 Task: Add an event with the title Quarterly Sales Performance Review and Strategy Refinement, date '2024/03/02', time 8:50 AM to 10:50 AMand add a description: The Trust Fall is a classic team-building exercise that aims to foster trust, communication, and collaboration among team members. The exercise typically involves one person falling backward, with their eyes closed, and trusting that their teammates will catch them and prevent them from hitting the ground.Select event color  Blueberry . Add location for the event as: Ghent, Belgium, logged in from the account softage.4@softage.netand send the event invitation to softage.2@softage.net and softage.3@softage.net. Set a reminder for the event Daily
Action: Mouse moved to (72, 93)
Screenshot: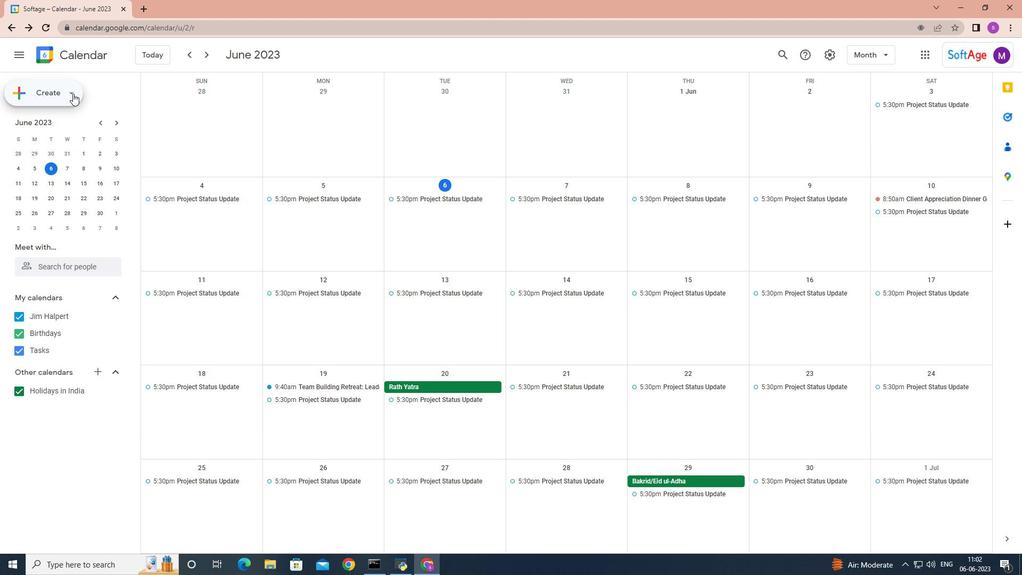 
Action: Mouse pressed left at (72, 93)
Screenshot: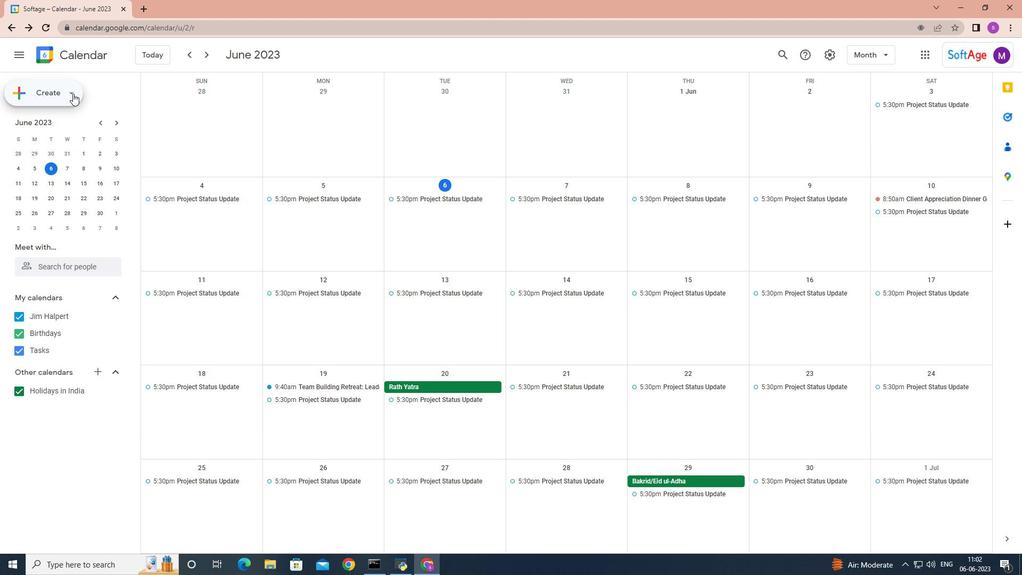 
Action: Mouse moved to (72, 118)
Screenshot: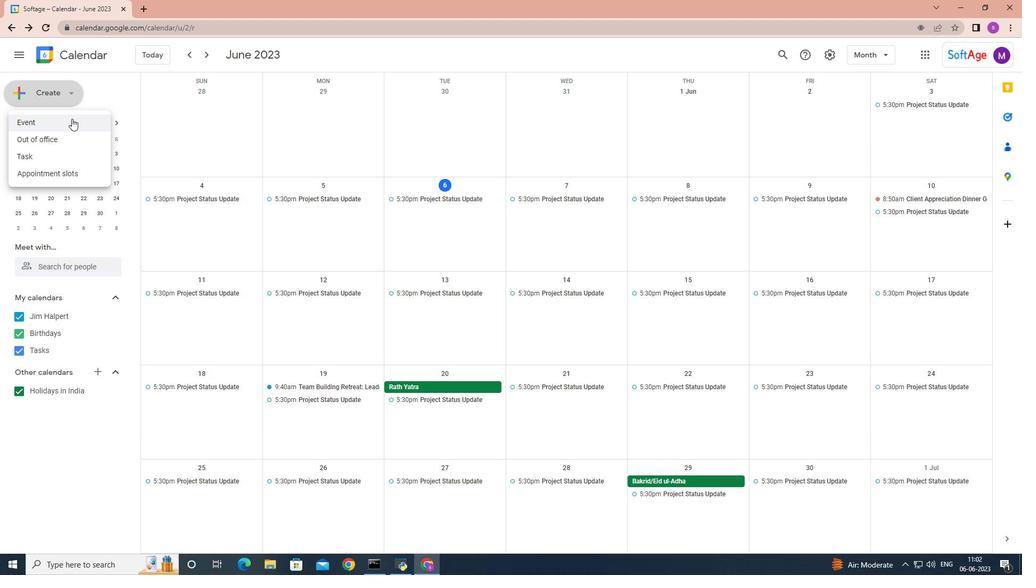 
Action: Mouse pressed left at (72, 118)
Screenshot: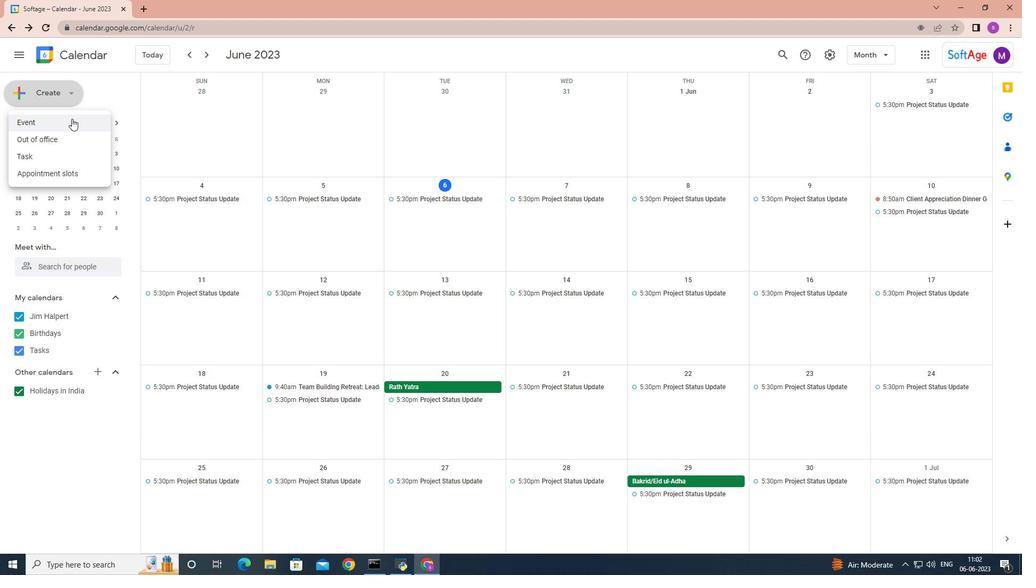 
Action: Mouse moved to (287, 415)
Screenshot: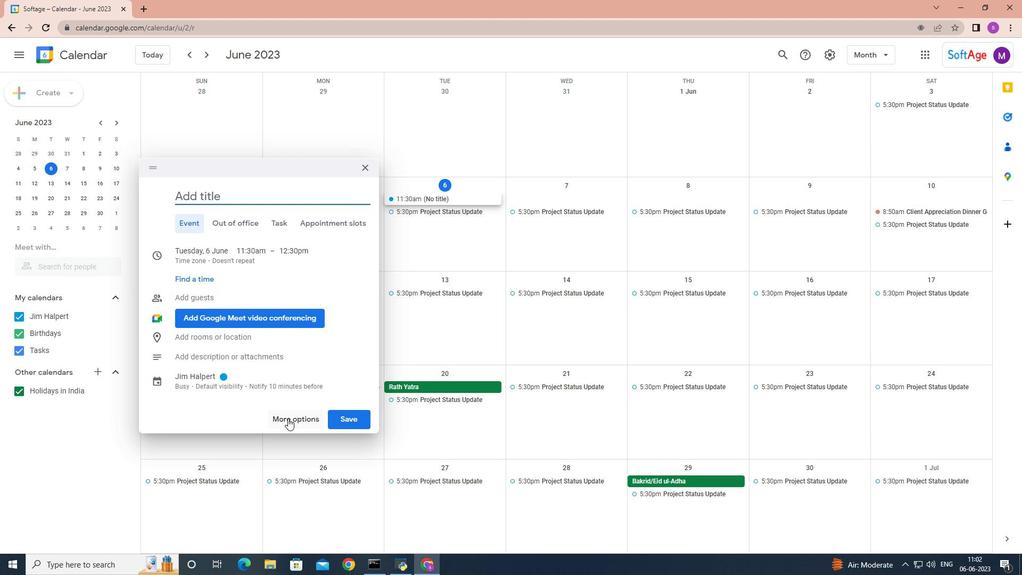 
Action: Mouse pressed left at (287, 415)
Screenshot: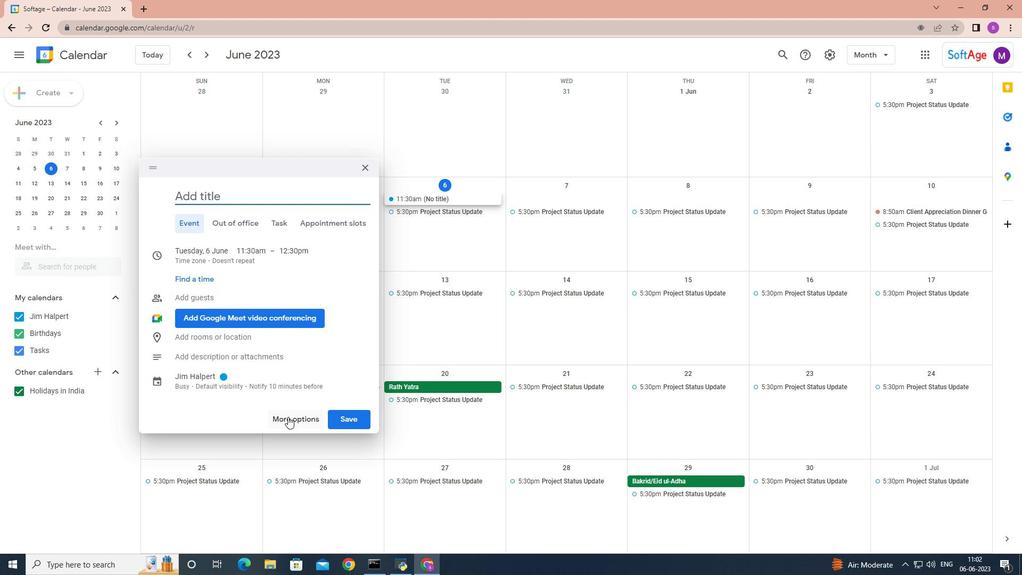 
Action: Key pressed <Key.shift>Querterluy<Key.backspace><Key.backspace>t<Key.backspace>y<Key.space><Key.shift>sales<Key.space>performance<Key.space><Key.shift>Review<Key.space>and<Key.space><Key.shift>Strategy<Key.space><Key.shift>Refinement
Screenshot: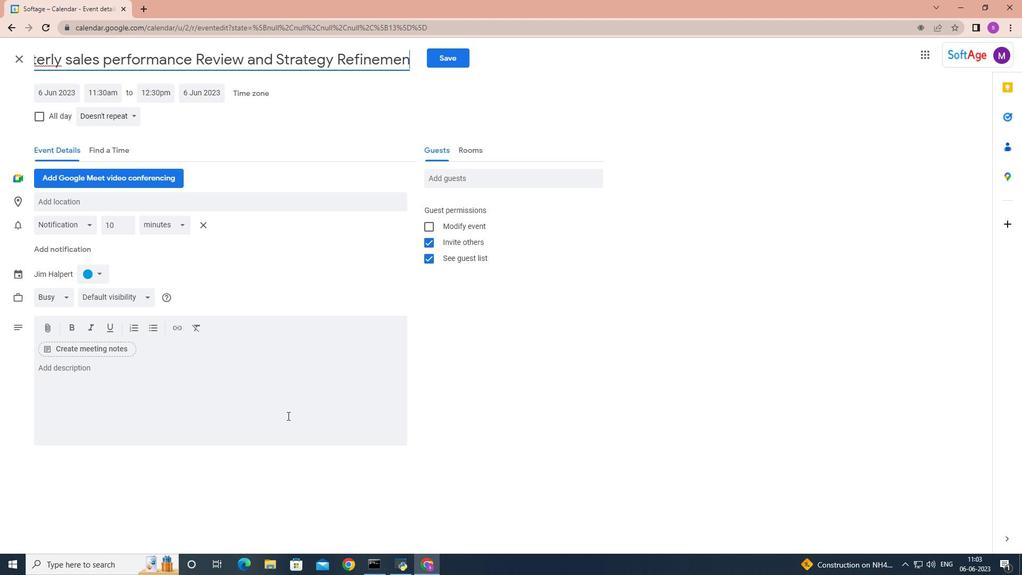 
Action: Mouse moved to (69, 89)
Screenshot: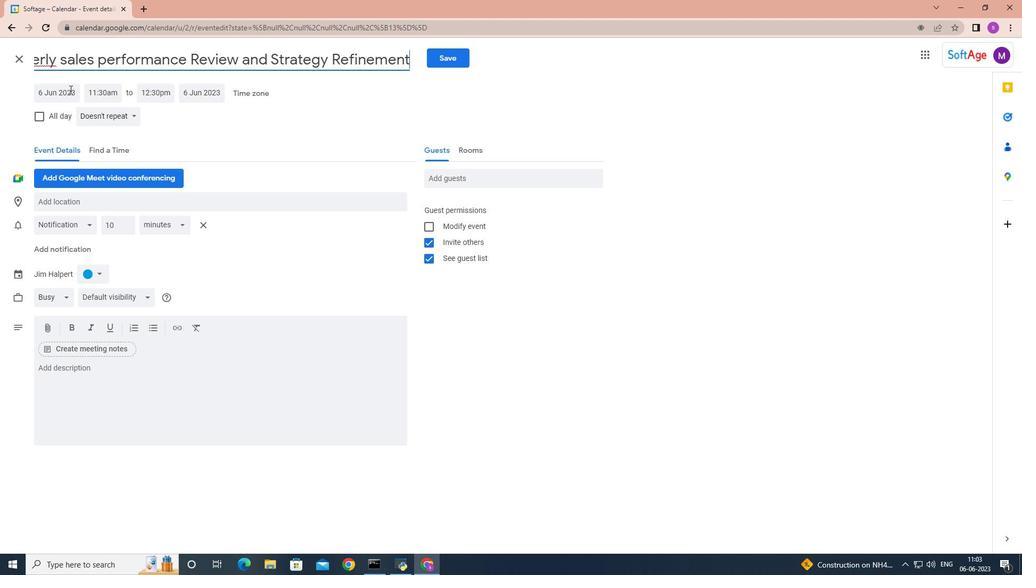 
Action: Mouse pressed left at (69, 89)
Screenshot: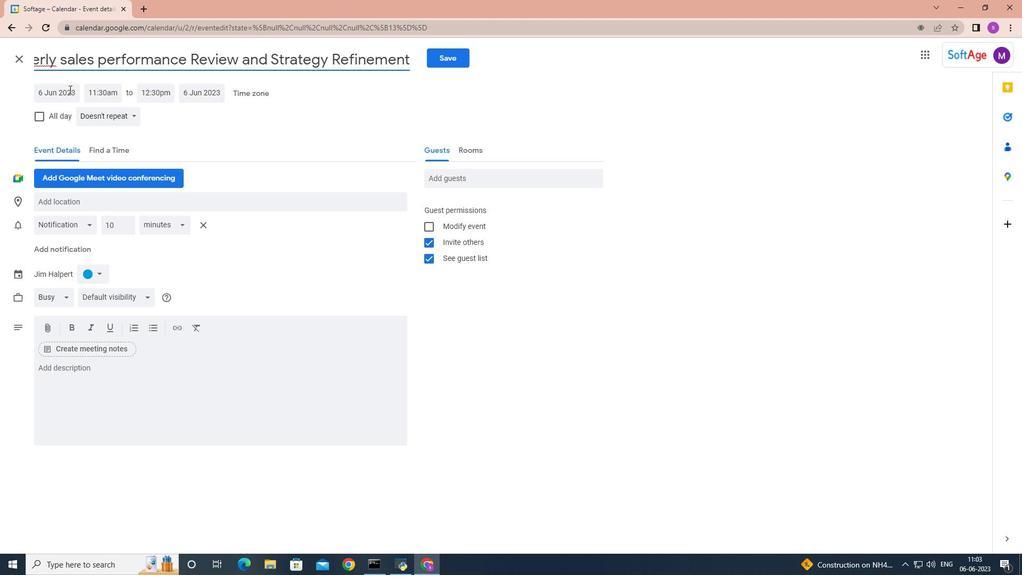 
Action: Mouse moved to (171, 115)
Screenshot: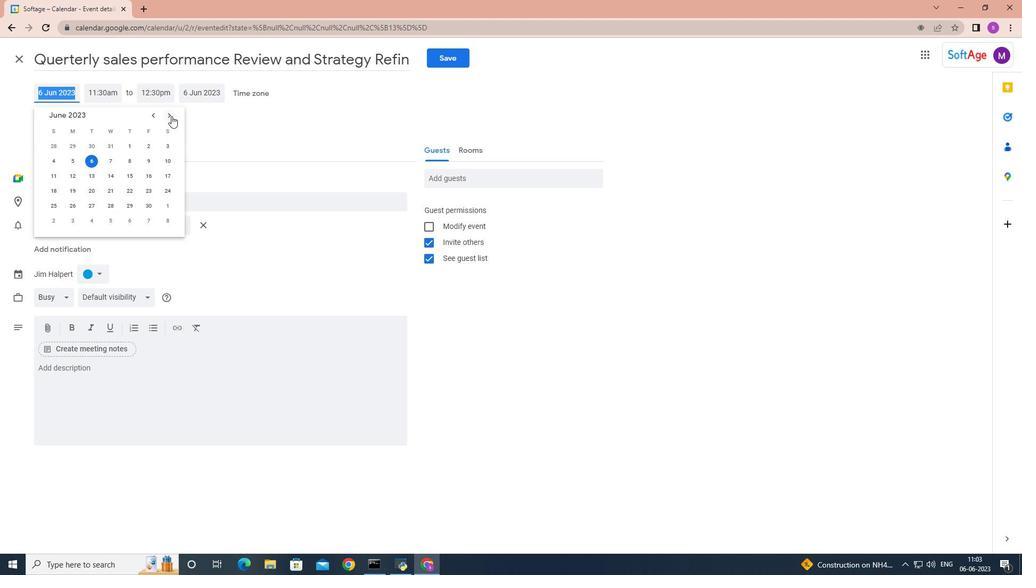 
Action: Mouse pressed left at (171, 115)
Screenshot: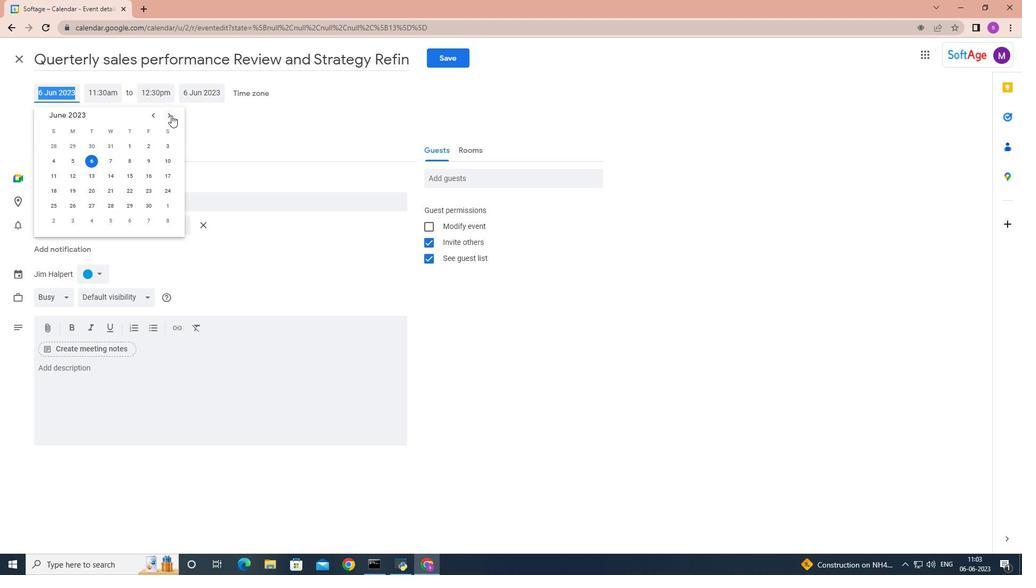 
Action: Mouse pressed left at (171, 115)
Screenshot: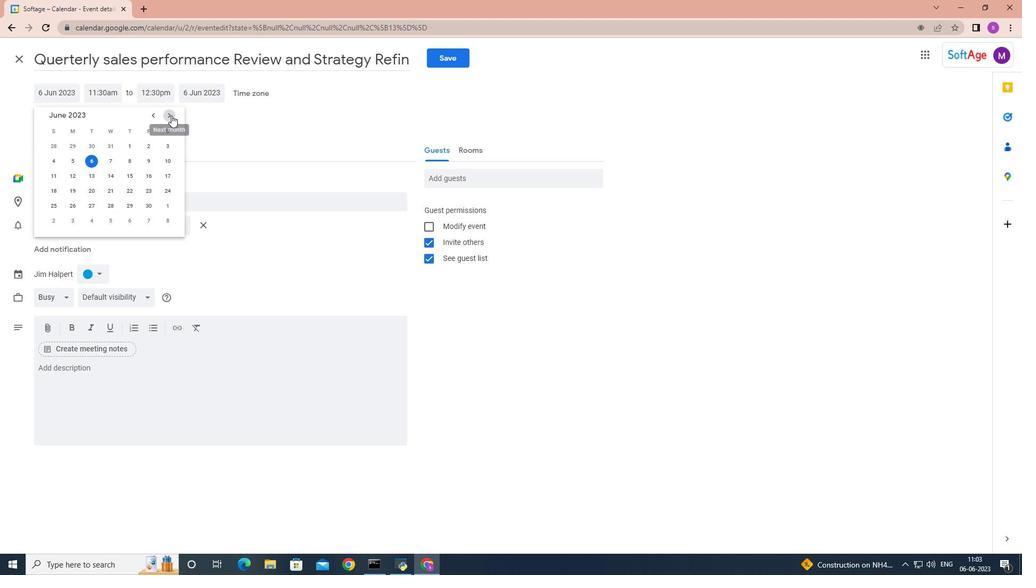 
Action: Mouse pressed left at (171, 115)
Screenshot: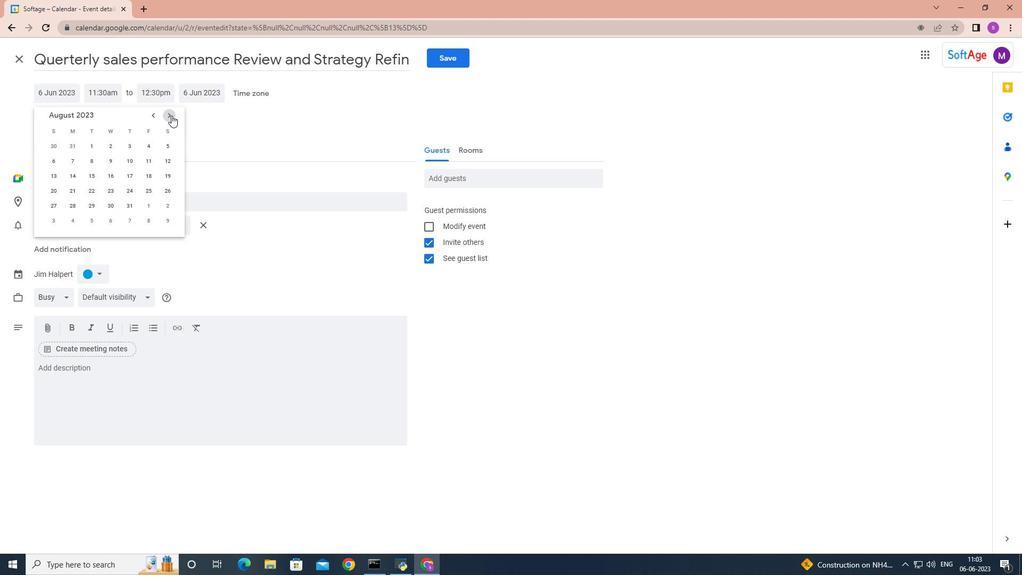 
Action: Mouse pressed left at (171, 115)
Screenshot: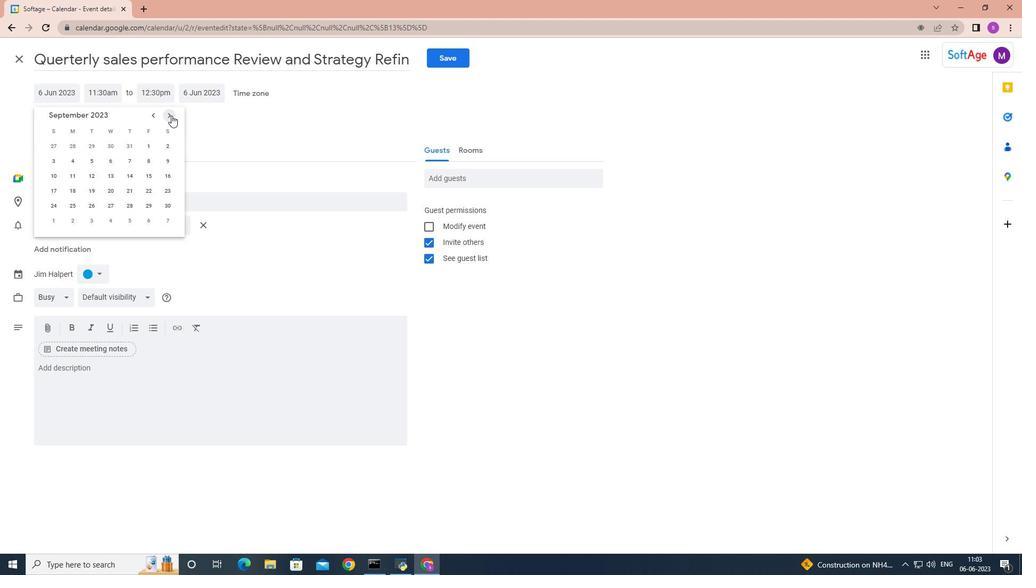 
Action: Mouse pressed left at (171, 115)
Screenshot: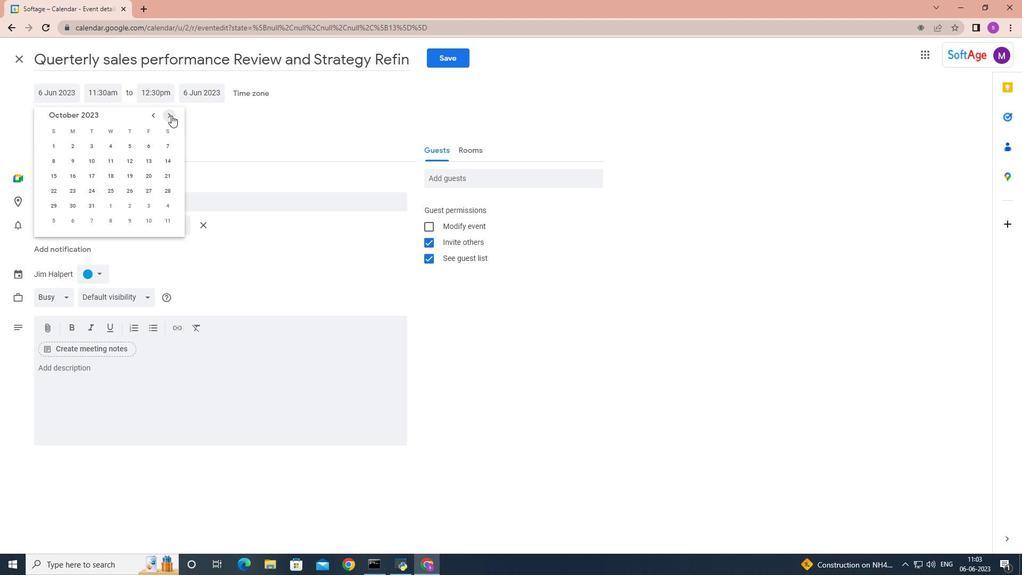 
Action: Mouse pressed left at (171, 115)
Screenshot: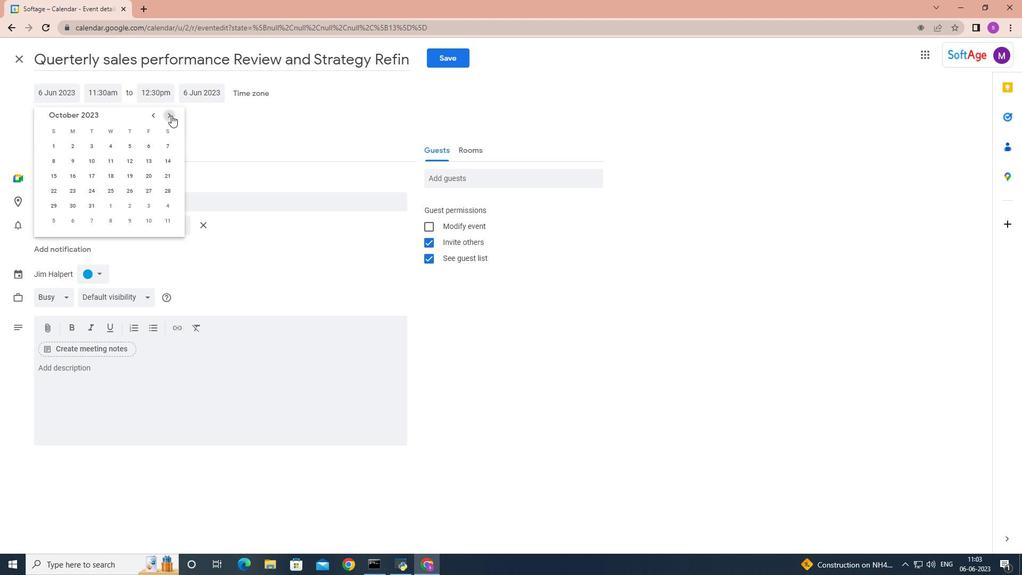 
Action: Mouse pressed left at (171, 115)
Screenshot: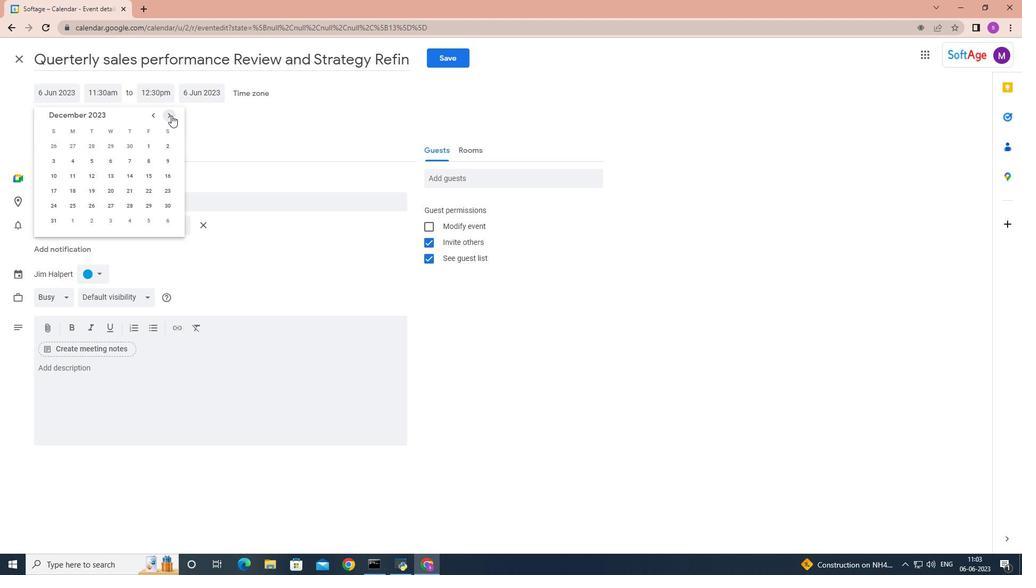 
Action: Mouse pressed left at (171, 115)
Screenshot: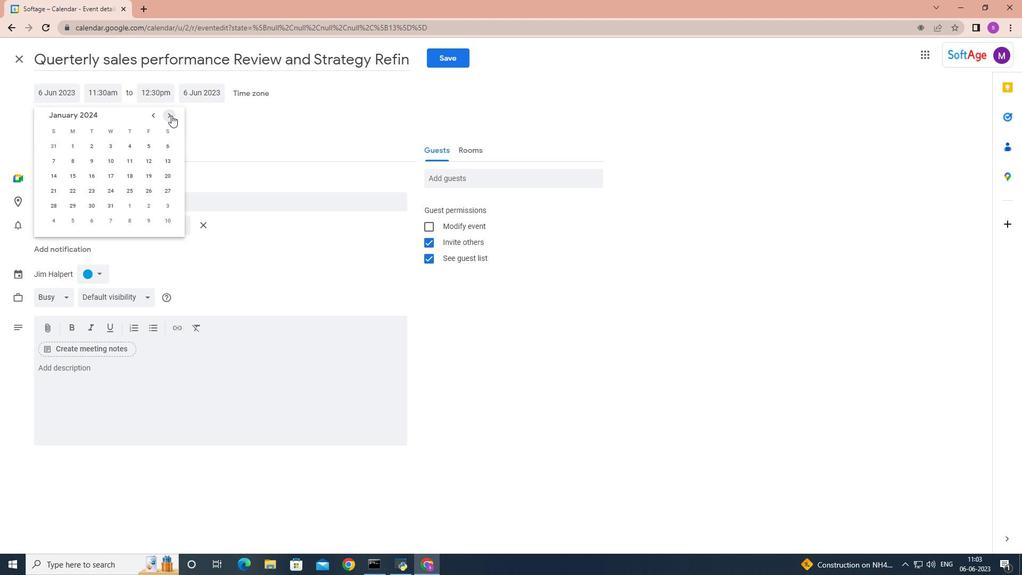 
Action: Mouse pressed left at (171, 115)
Screenshot: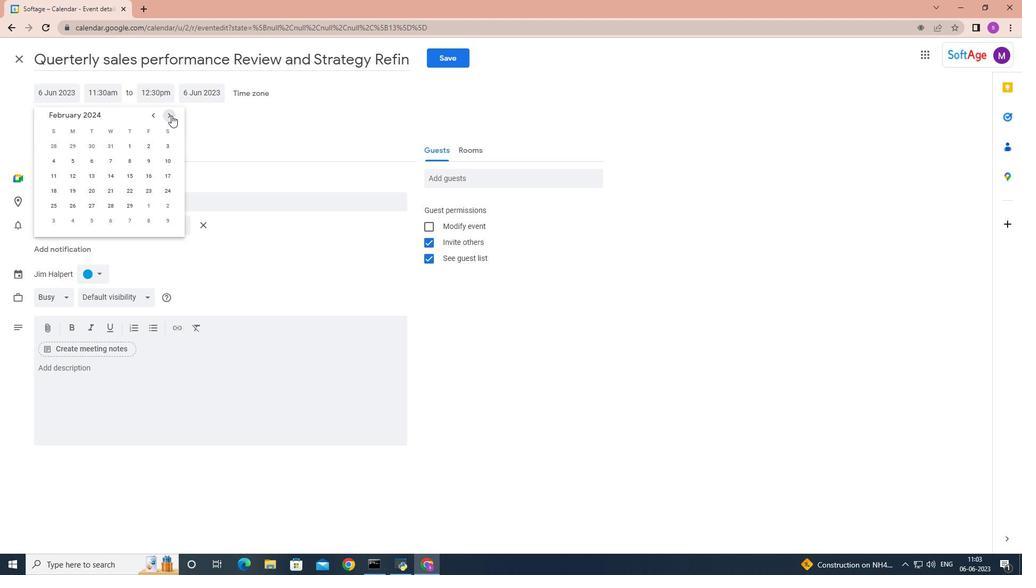 
Action: Mouse moved to (166, 145)
Screenshot: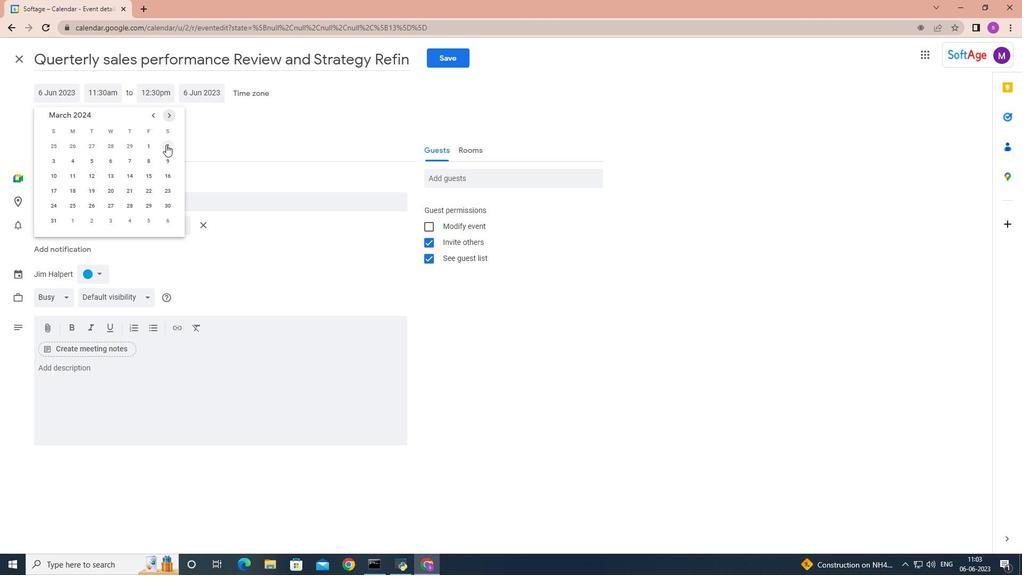 
Action: Mouse pressed left at (166, 145)
Screenshot: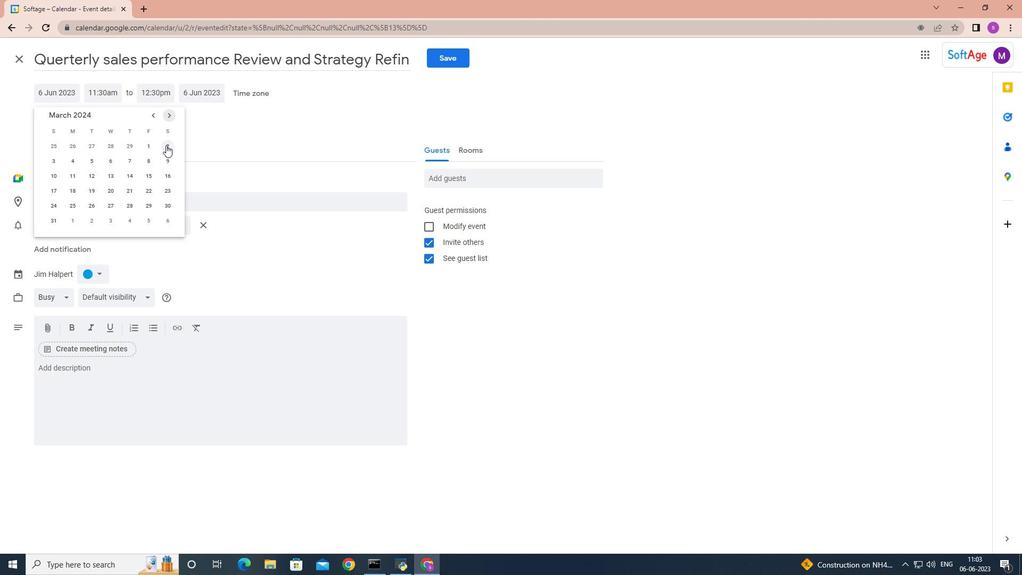 
Action: Mouse moved to (108, 90)
Screenshot: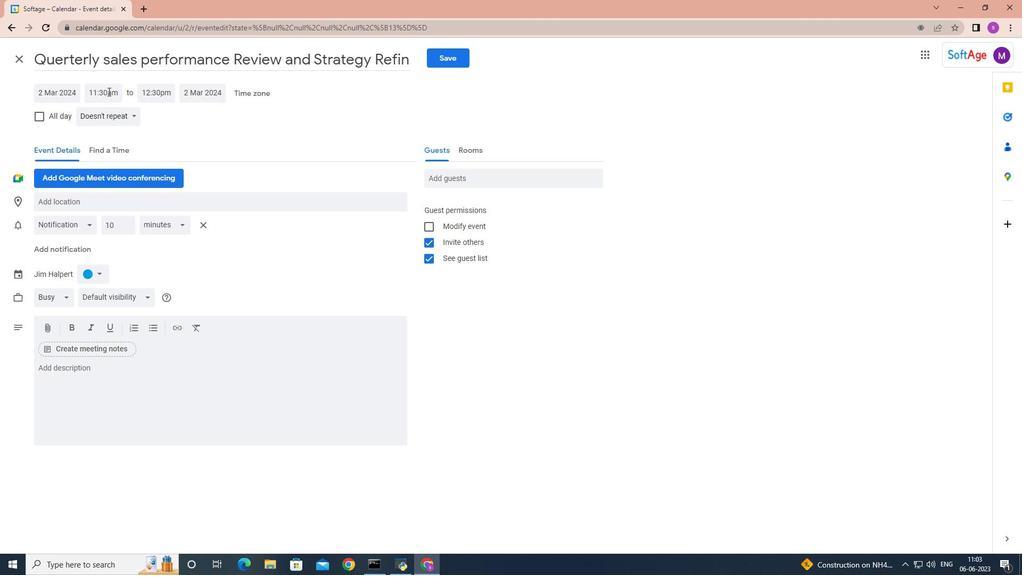 
Action: Mouse pressed left at (108, 90)
Screenshot: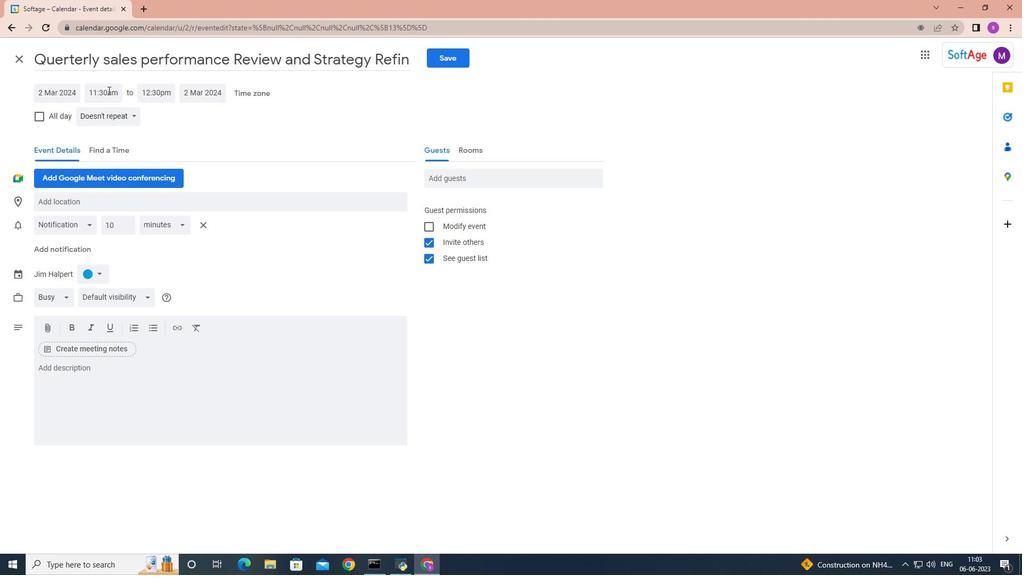 
Action: Mouse moved to (119, 128)
Screenshot: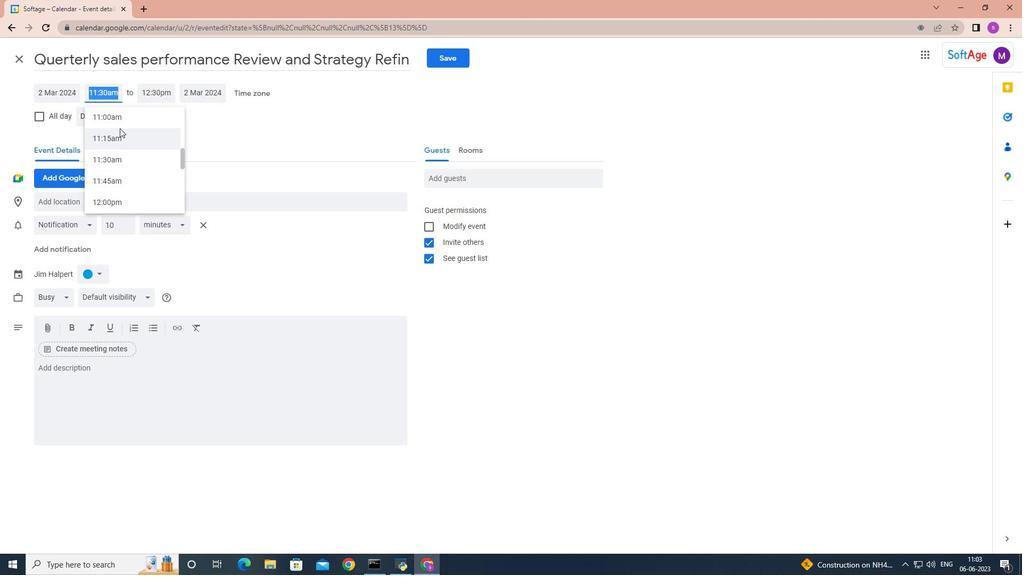 
Action: Mouse scrolled (119, 128) with delta (0, 0)
Screenshot: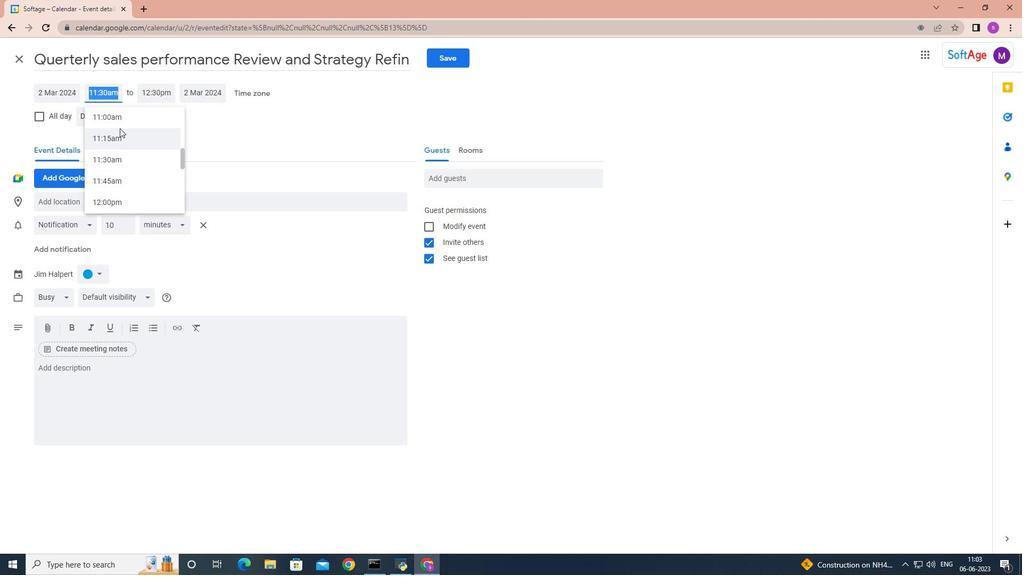
Action: Mouse scrolled (119, 128) with delta (0, 0)
Screenshot: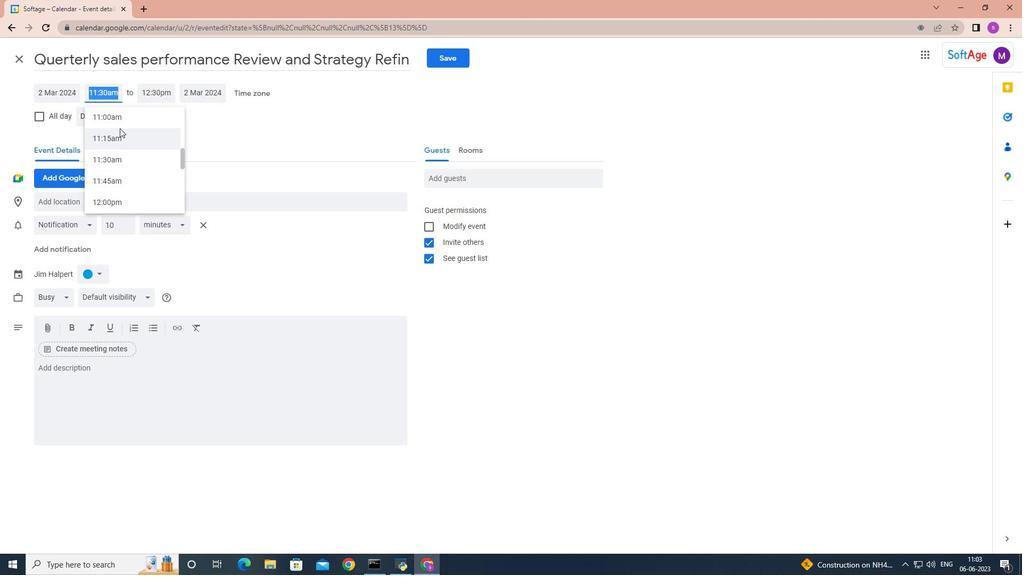 
Action: Mouse moved to (122, 130)
Screenshot: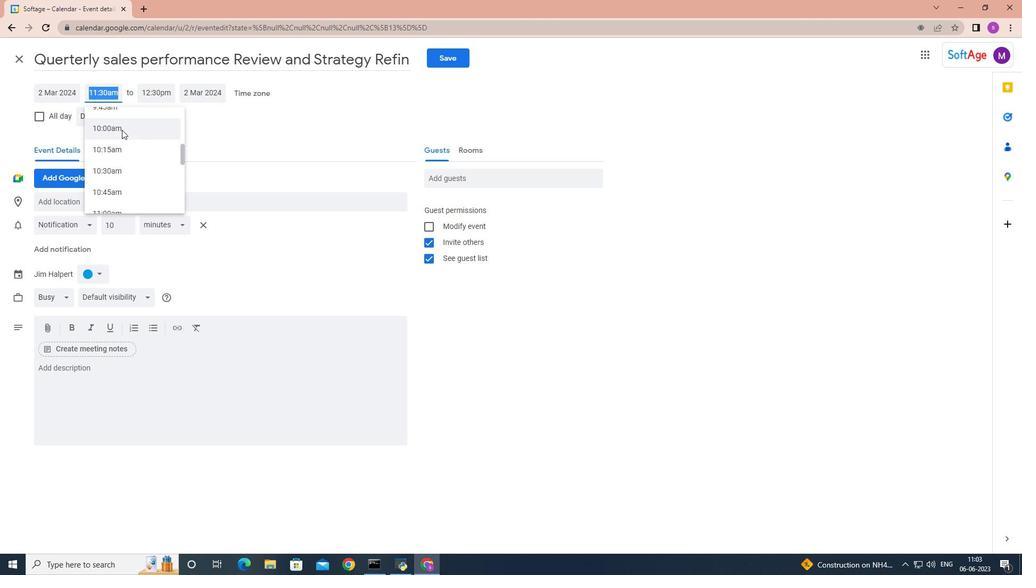 
Action: Key pressed 8<Key.shift>:50<Key.space><Key.shift>AM<Key.enter>
Screenshot: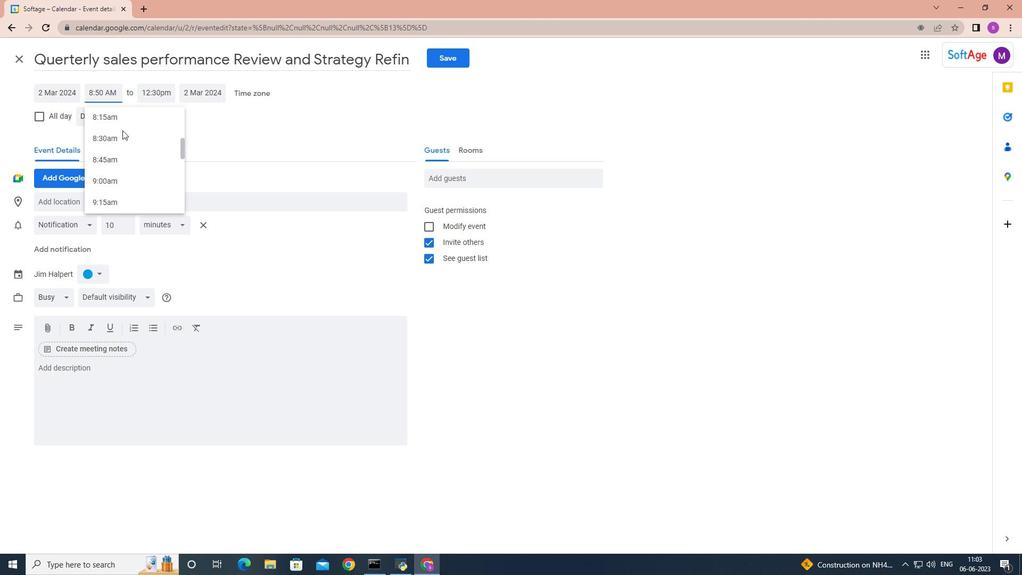 
Action: Mouse moved to (161, 95)
Screenshot: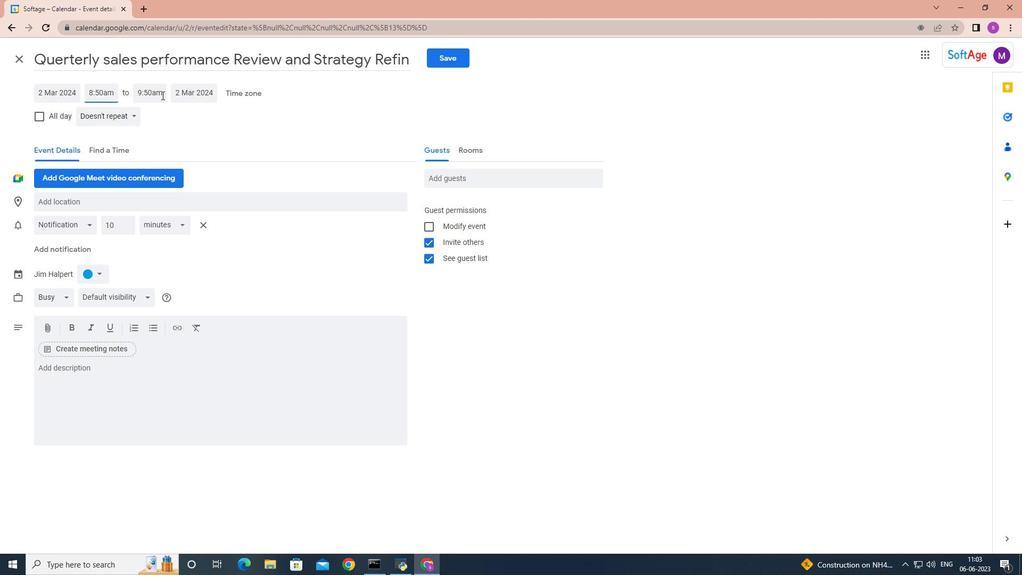 
Action: Mouse pressed left at (161, 95)
Screenshot: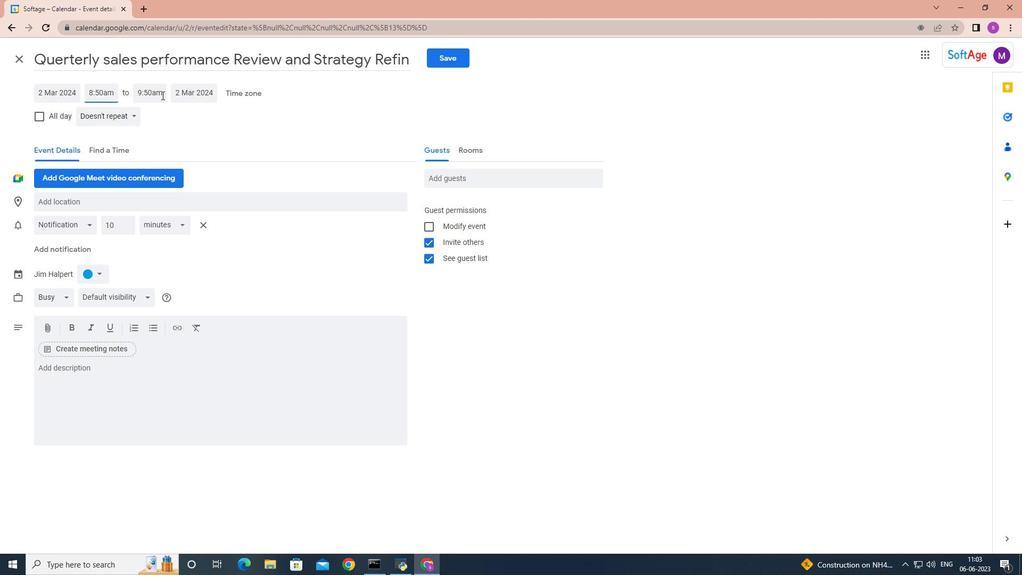 
Action: Mouse moved to (179, 206)
Screenshot: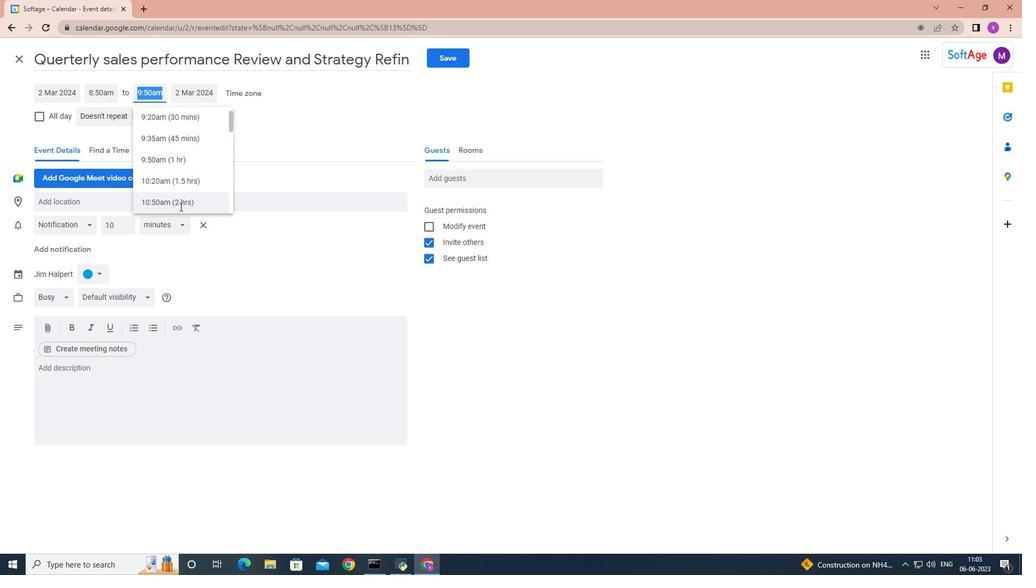 
Action: Mouse pressed left at (179, 206)
Screenshot: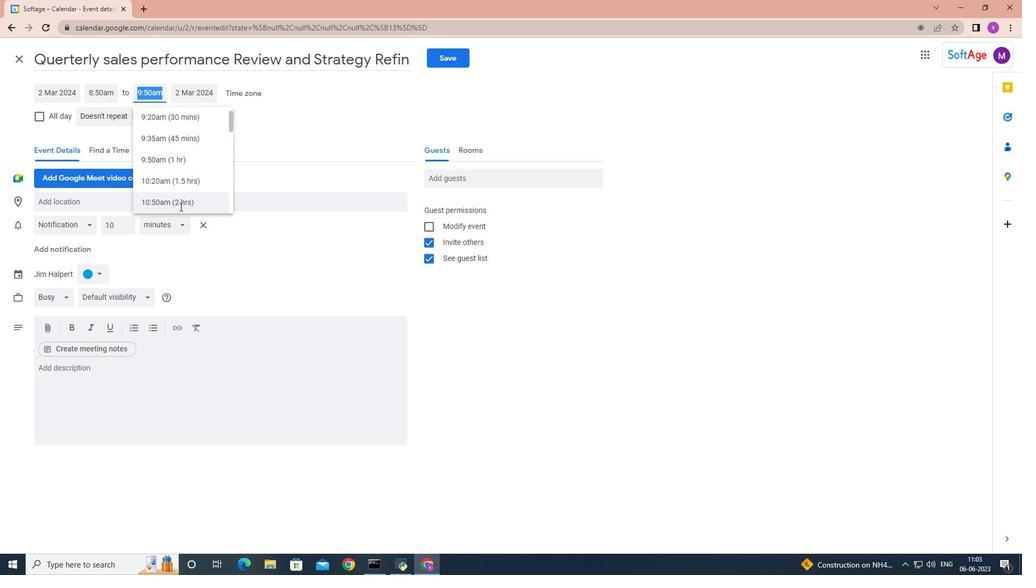 
Action: Mouse moved to (113, 381)
Screenshot: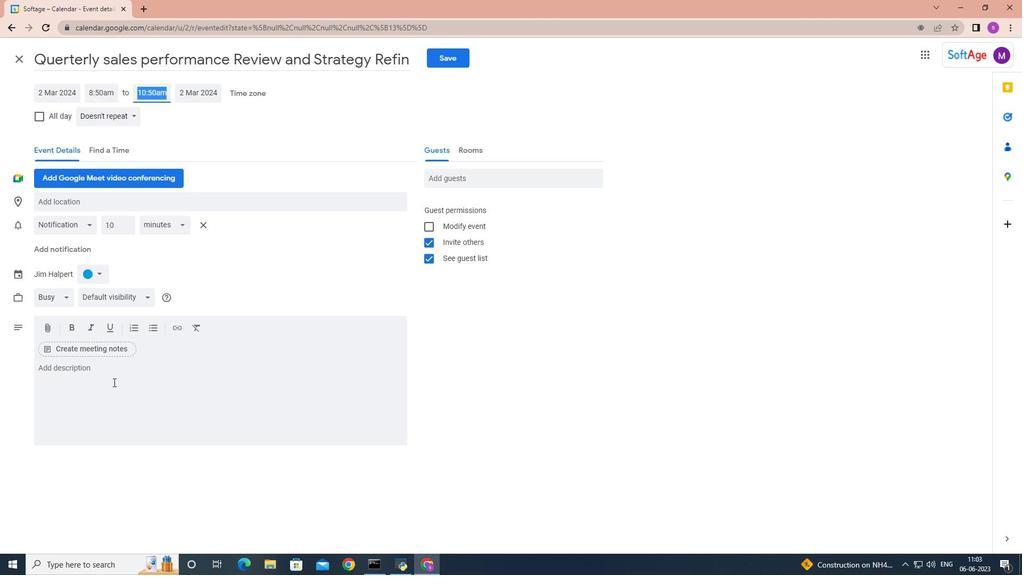 
Action: Mouse pressed left at (113, 381)
Screenshot: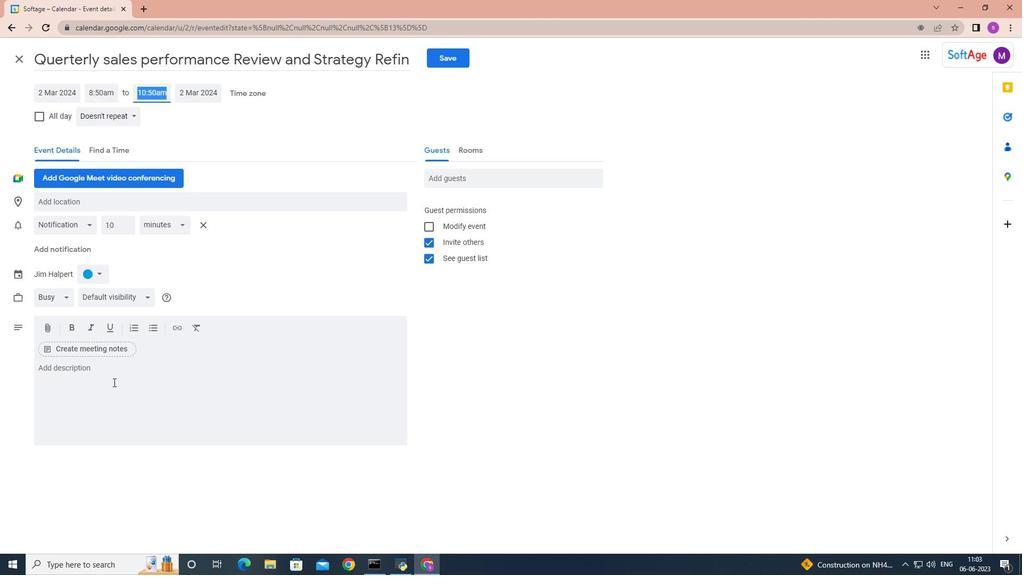 
Action: Mouse moved to (113, 381)
Screenshot: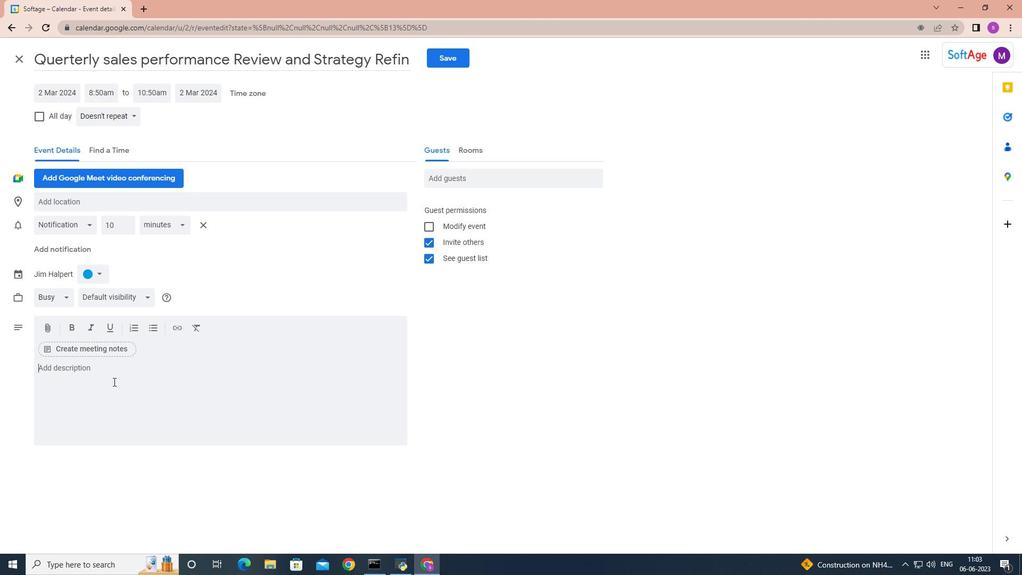 
Action: Key pressed <Key.shift>The<Key.space><Key.shift>Trust<Key.space><Key.shift>Fal<Key.space><Key.space><Key.backspace><Key.backspace>l<Key.space>is<Key.space>a<Key.space>classic<Key.space>team-building<Key.space>exercise<Key.space>typically<Key.space>involves<Key.space>one<Key.space>person<Key.space>falling<Key.space>backwarf<Key.backspace>d<Key.space><Key.backspace>,<Key.space>with<Key.space>their<Key.space>et<Key.backspace>yes<Key.space>closed<Key.space>and<Key.space>trusting<Key.space>that<Key.space>their<Key.space>teammates<Key.space>will<Key.space>catch<Key.space>them<Key.space>and<Key.space>prevent<Key.space>them<Key.space>from<Key.space>hitting<Key.space>the<Key.space>ground<Key.space>.
Screenshot: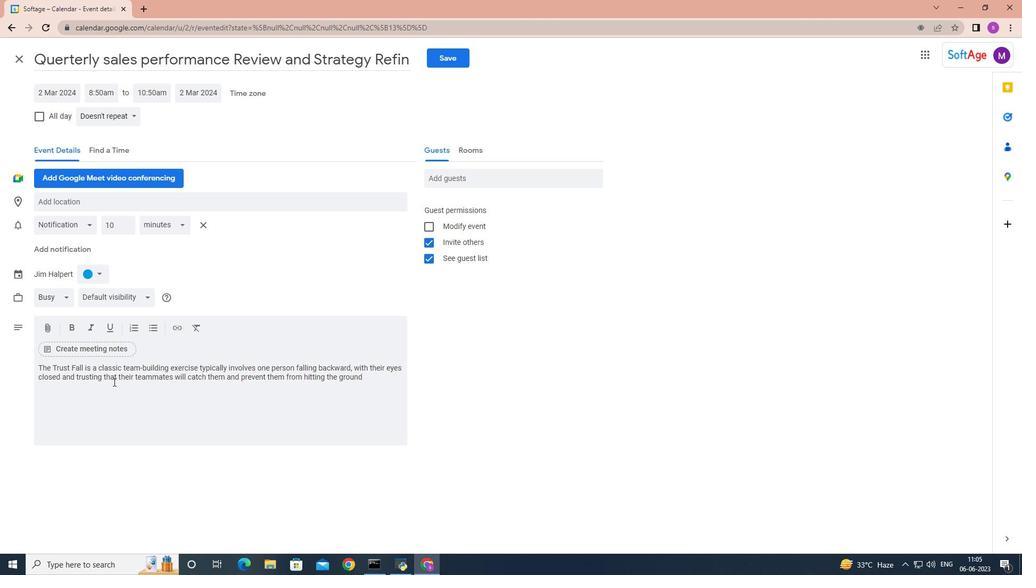 
Action: Mouse moved to (102, 273)
Screenshot: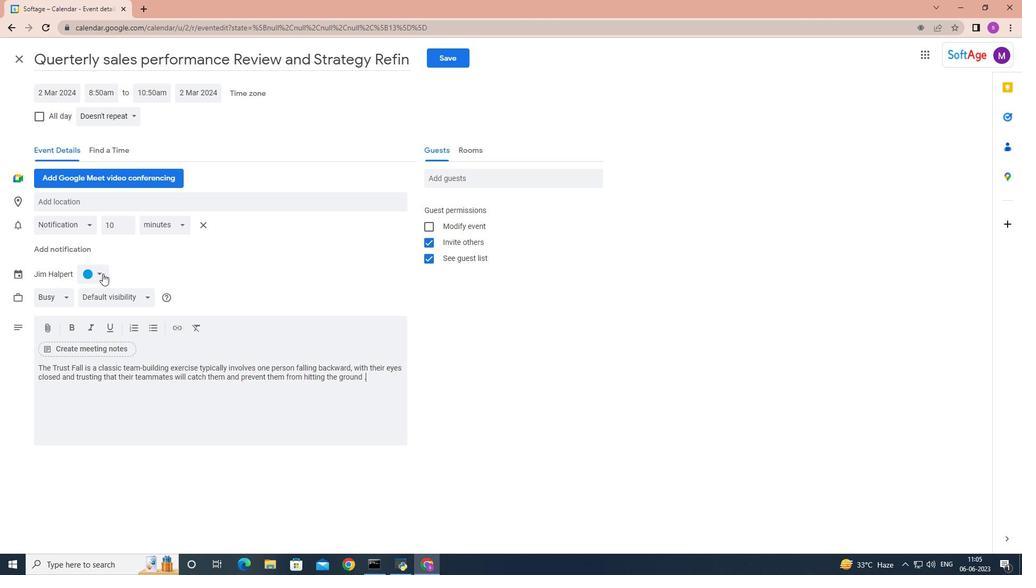 
Action: Mouse pressed left at (102, 273)
Screenshot: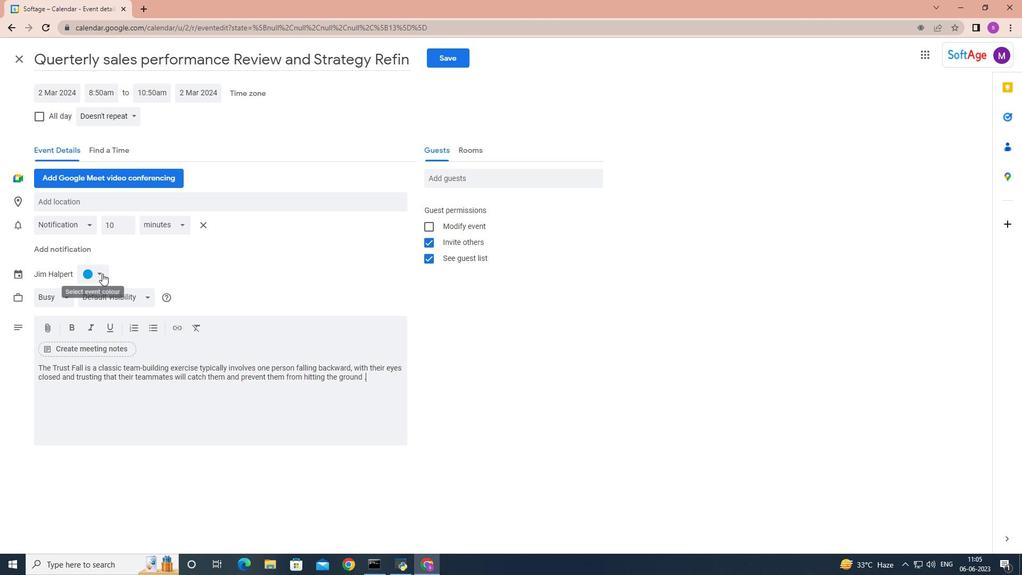 
Action: Mouse moved to (101, 312)
Screenshot: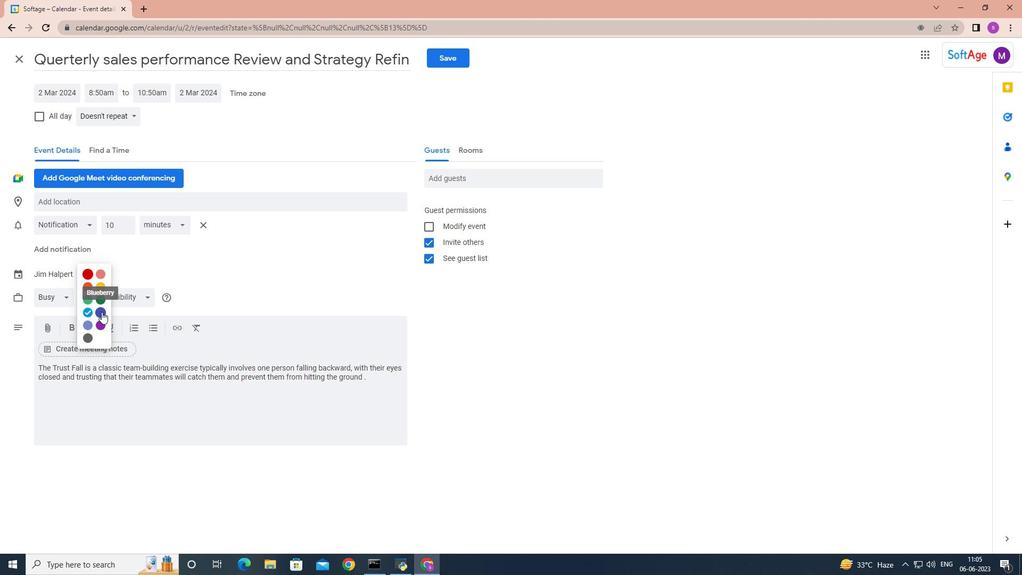 
Action: Mouse pressed left at (101, 312)
Screenshot: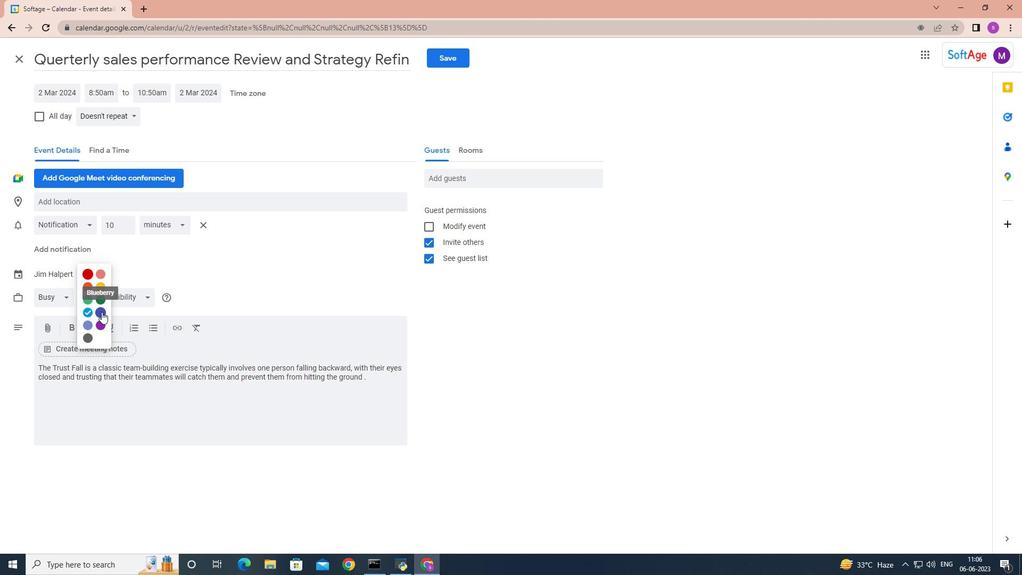 
Action: Mouse moved to (95, 203)
Screenshot: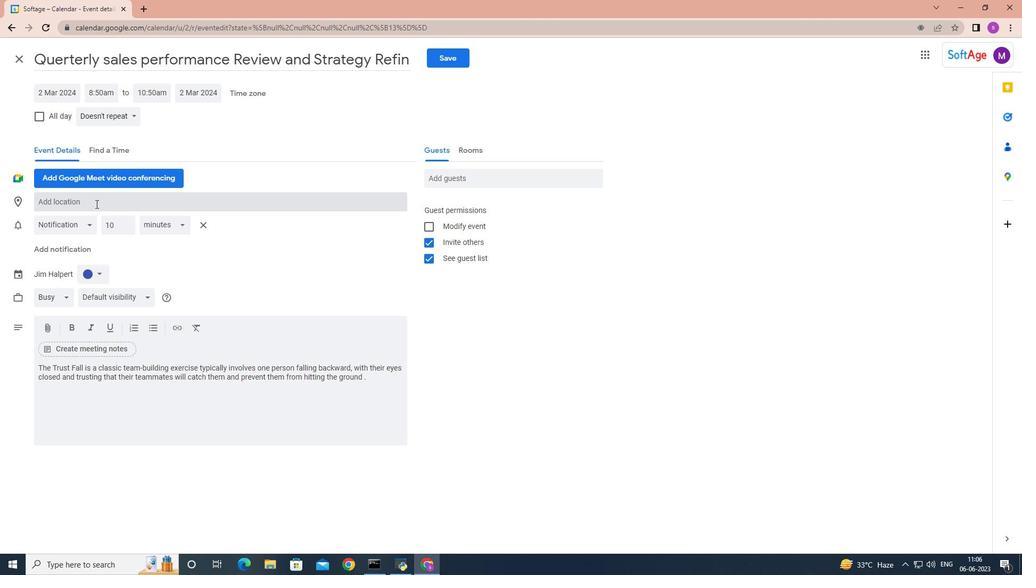 
Action: Mouse pressed left at (95, 203)
Screenshot: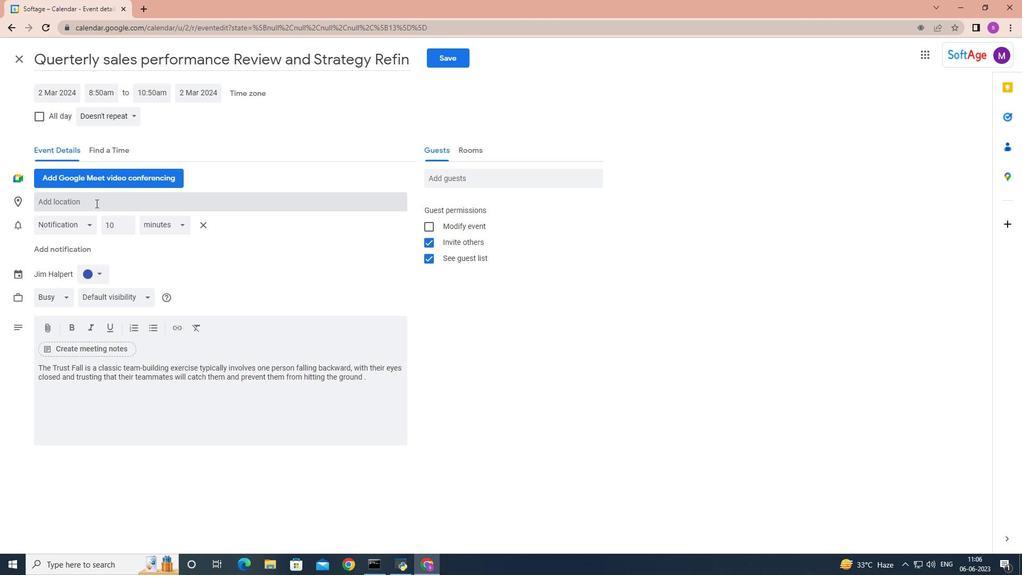 
Action: Key pressed <Key.shift>Ghent<Key.space>,<Key.space><Key.shift>Belgium
Screenshot: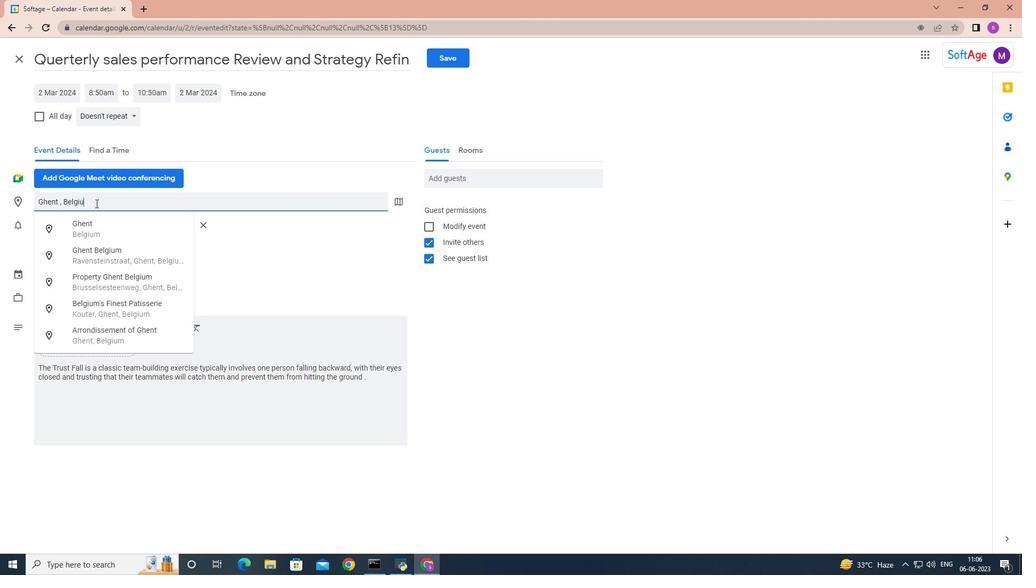 
Action: Mouse moved to (514, 176)
Screenshot: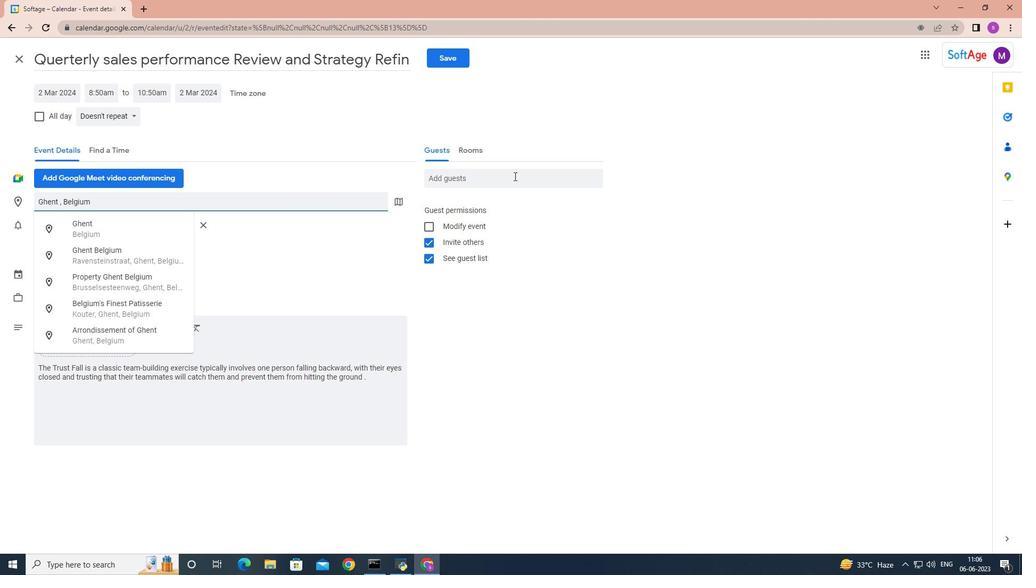 
Action: Mouse pressed left at (514, 176)
Screenshot: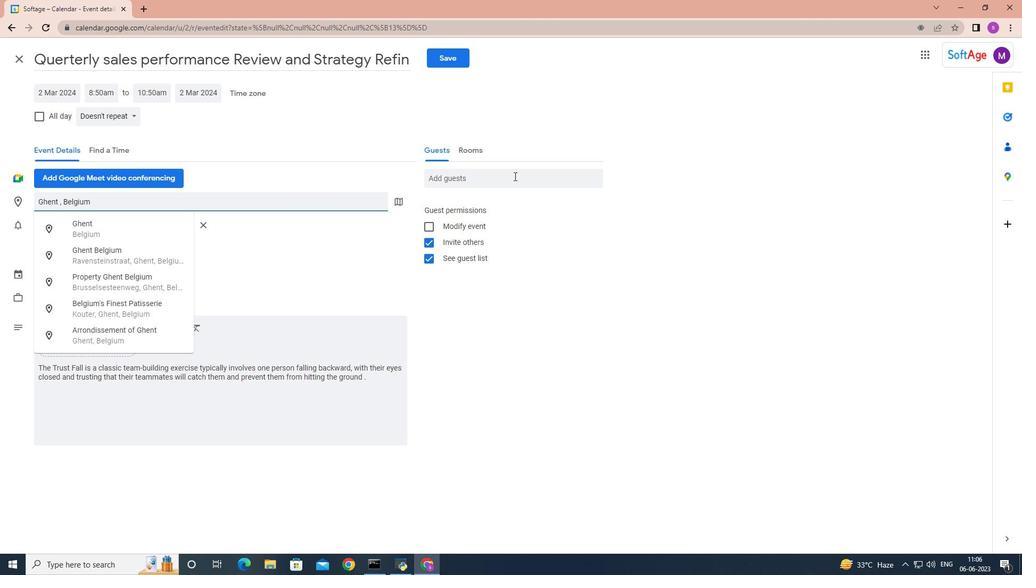 
Action: Key pressed softage.2
Screenshot: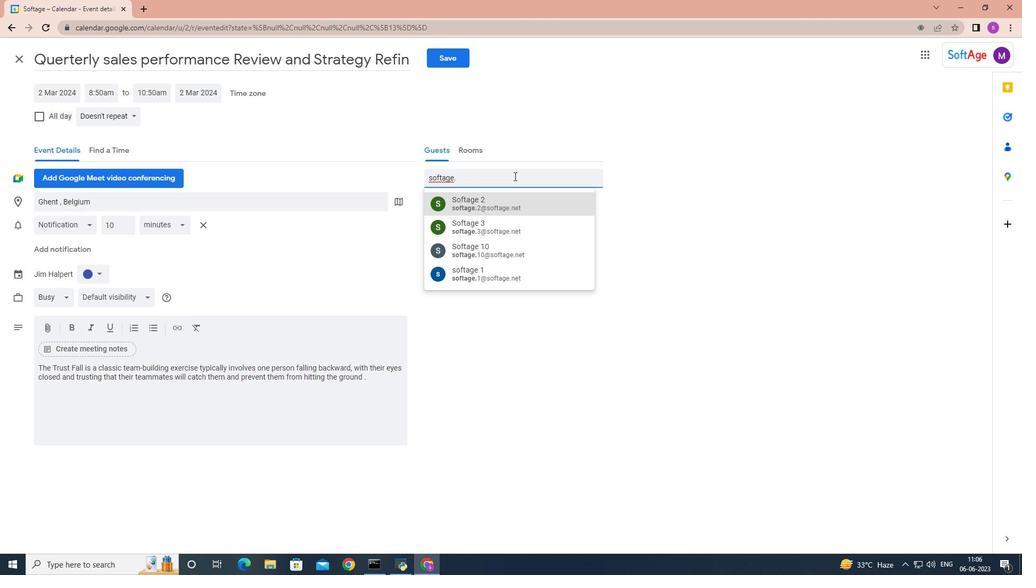 
Action: Mouse moved to (505, 204)
Screenshot: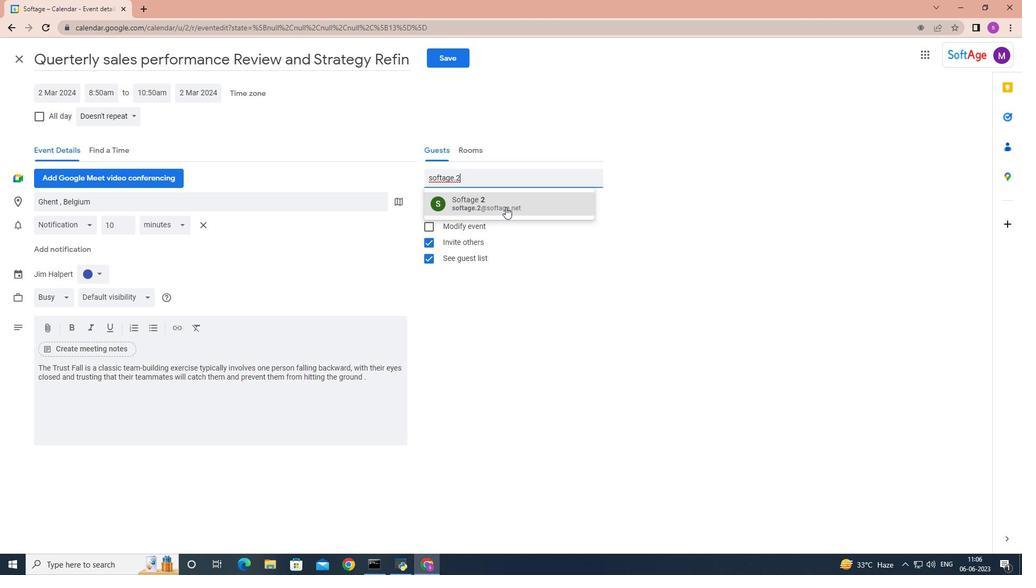 
Action: Mouse pressed left at (505, 204)
Screenshot: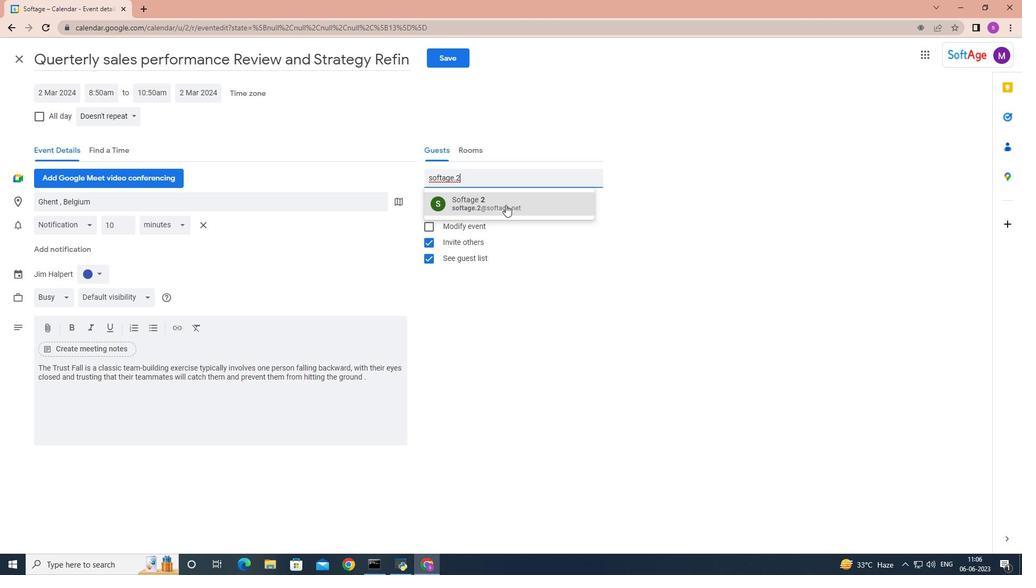 
Action: Key pressed softage.3
Screenshot: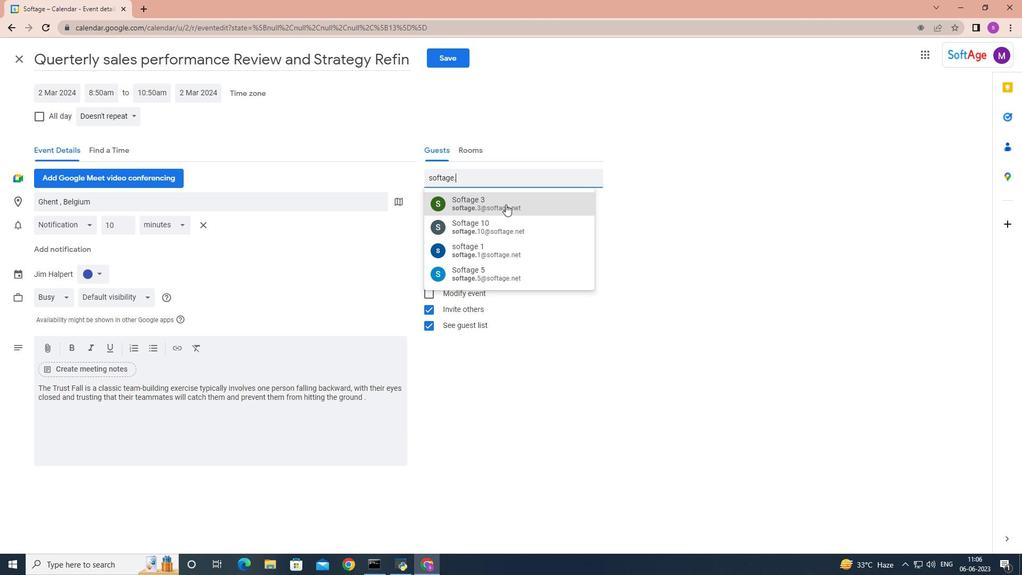 
Action: Mouse pressed left at (505, 204)
Screenshot: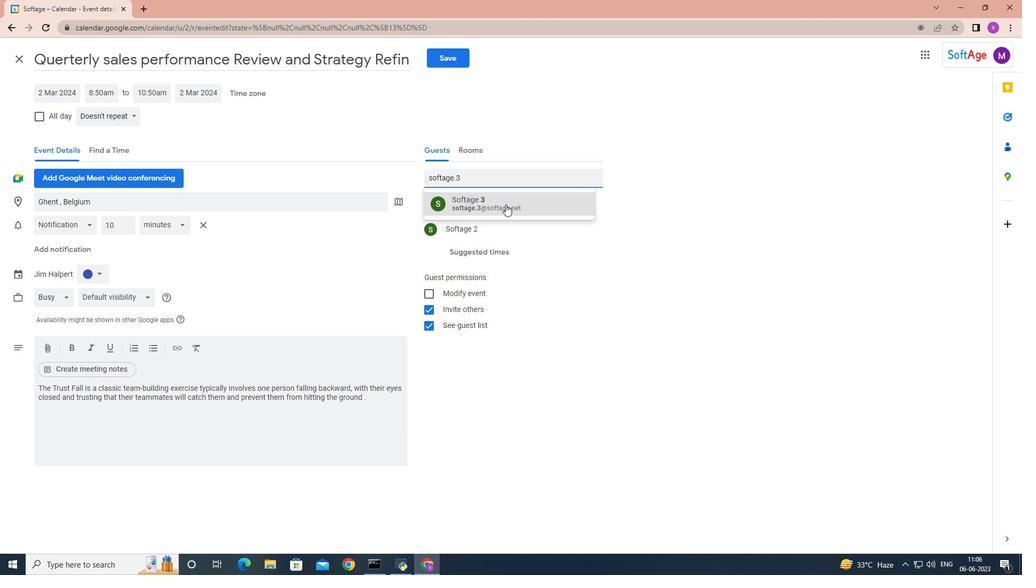 
Action: Mouse moved to (138, 113)
Screenshot: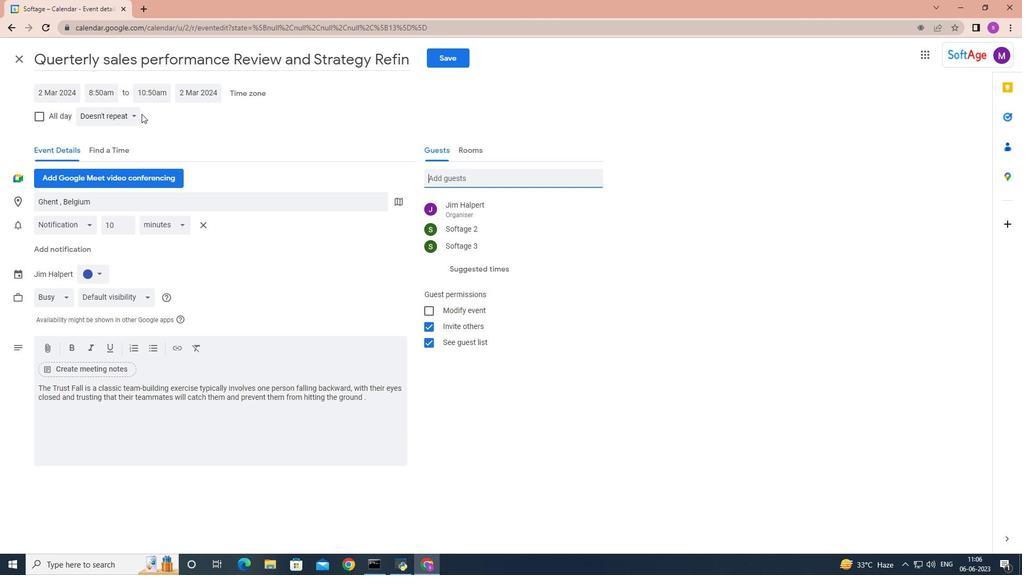 
Action: Mouse pressed left at (138, 113)
Screenshot: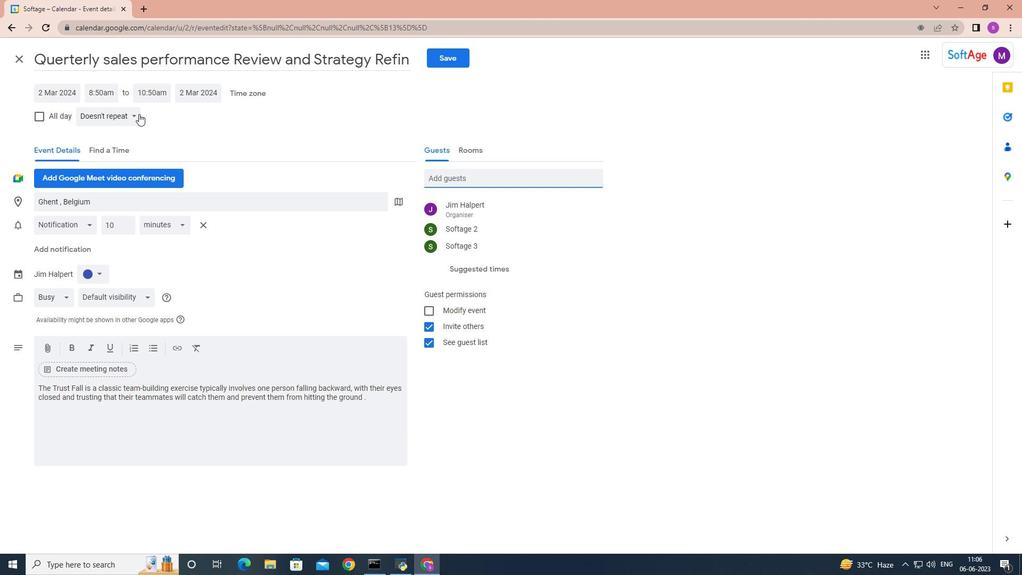 
Action: Mouse moved to (133, 135)
Screenshot: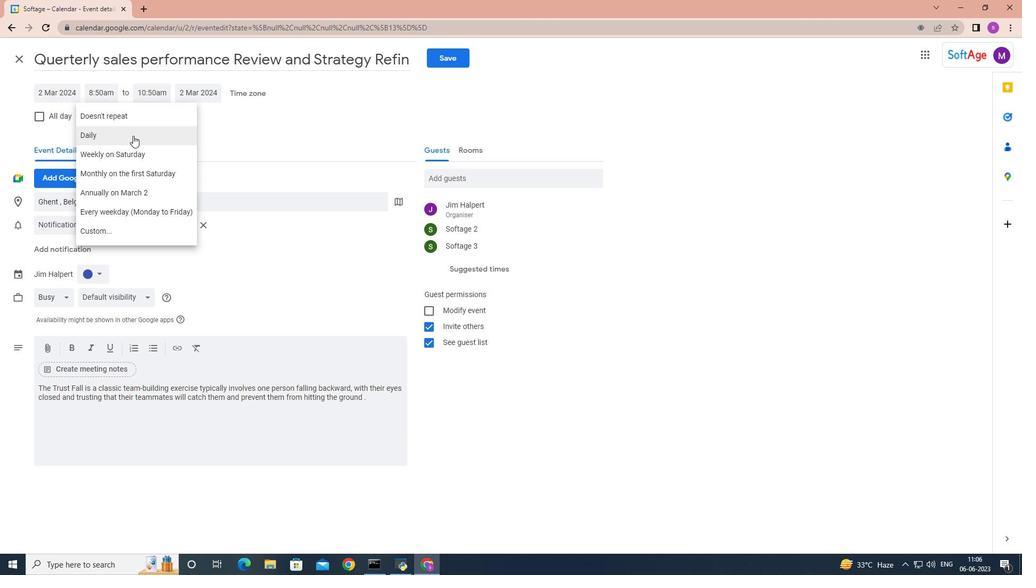 
Action: Mouse pressed left at (133, 135)
Screenshot: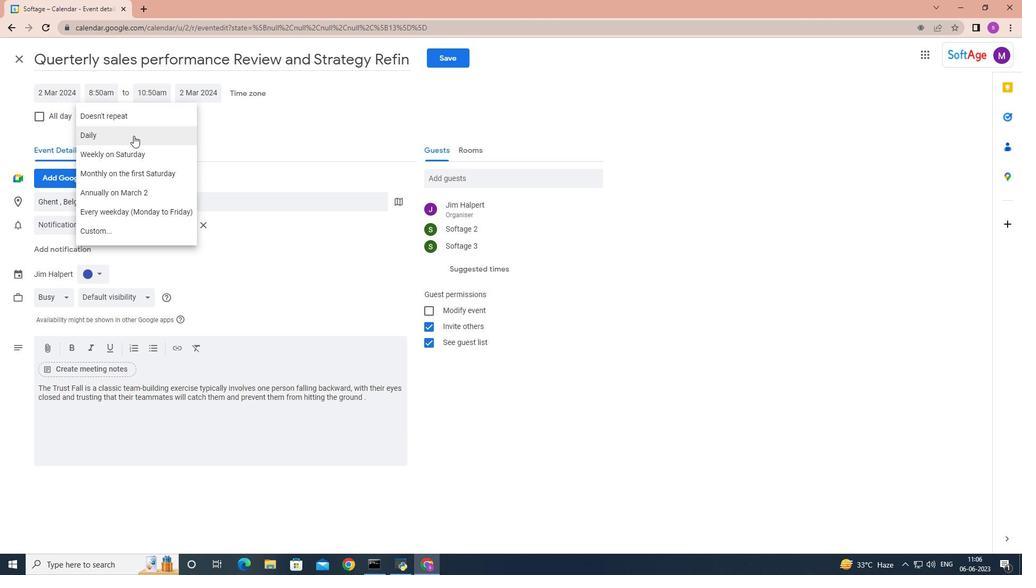 
Action: Mouse moved to (463, 58)
Screenshot: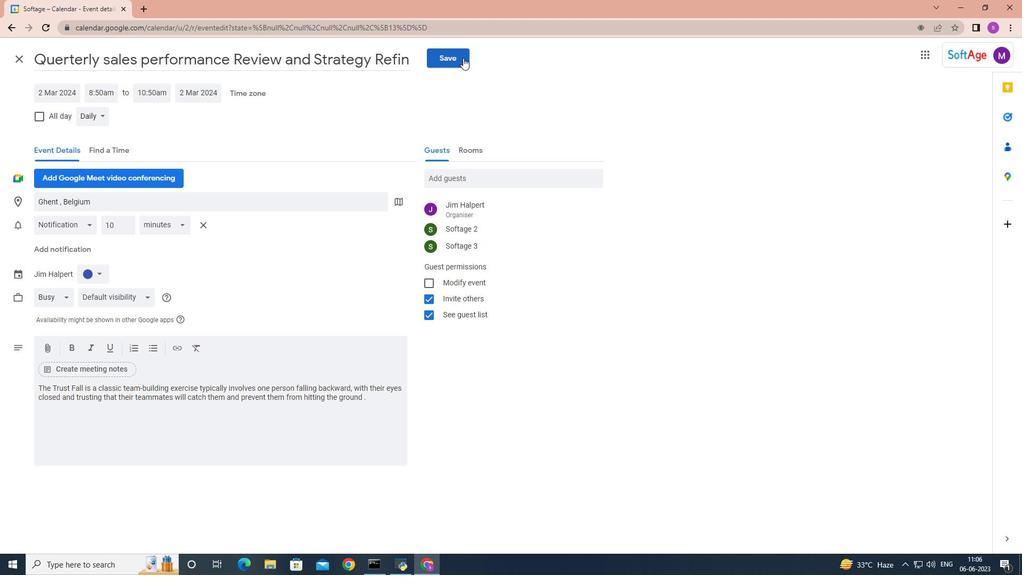 
Action: Mouse pressed left at (463, 58)
Screenshot: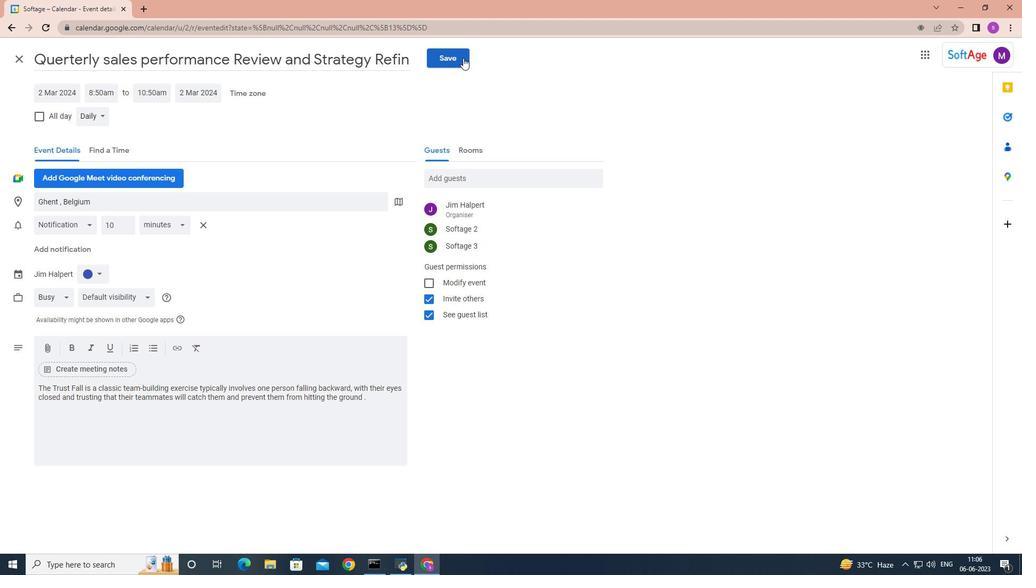 
Action: Mouse moved to (616, 321)
Screenshot: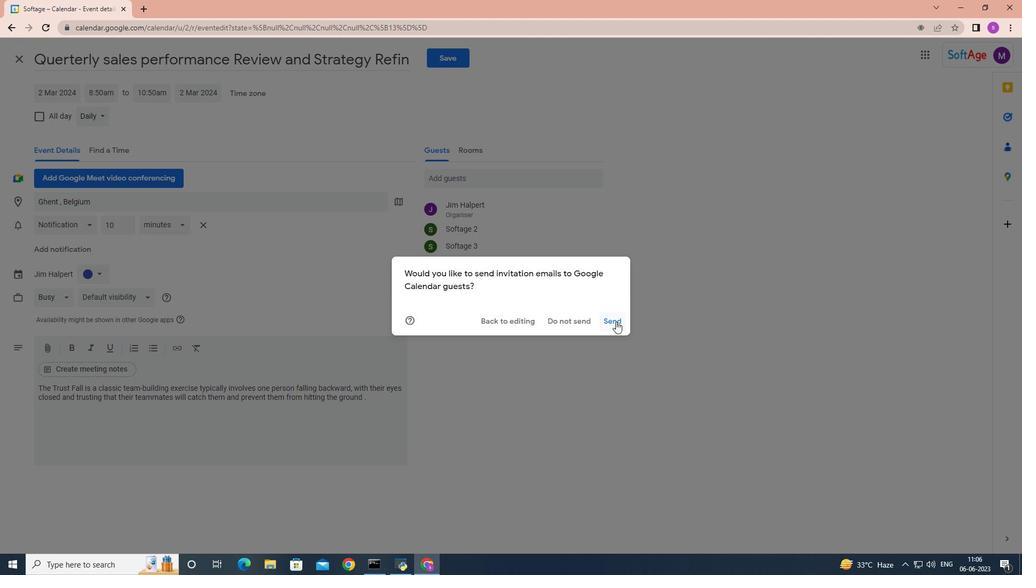 
Action: Mouse pressed left at (616, 321)
Screenshot: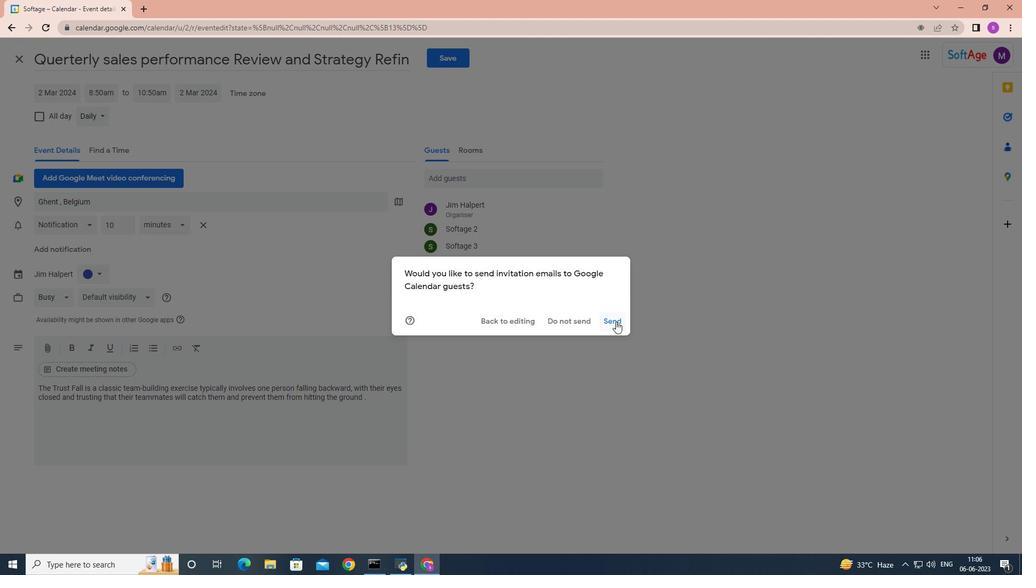 
